 Task: Open Card Customer Referral Program Review in Board Customer Experience Platforms and Tools to Workspace Investment Management Services and add a team member Softage.1@softage.net, a label Green, a checklist Green Supply Chain Management, an attachment from your google drive, a color Green and finally, add a card description 'Develop and launch new social media marketing campaign for influencer partnerships' and a comment 'We should be willing to adapt our approach to this task as needed, based on new information or changing circumstances.'. Add a start date 'Jan 01, 1900' with a due date 'Jan 08, 1900'
Action: Mouse moved to (223, 138)
Screenshot: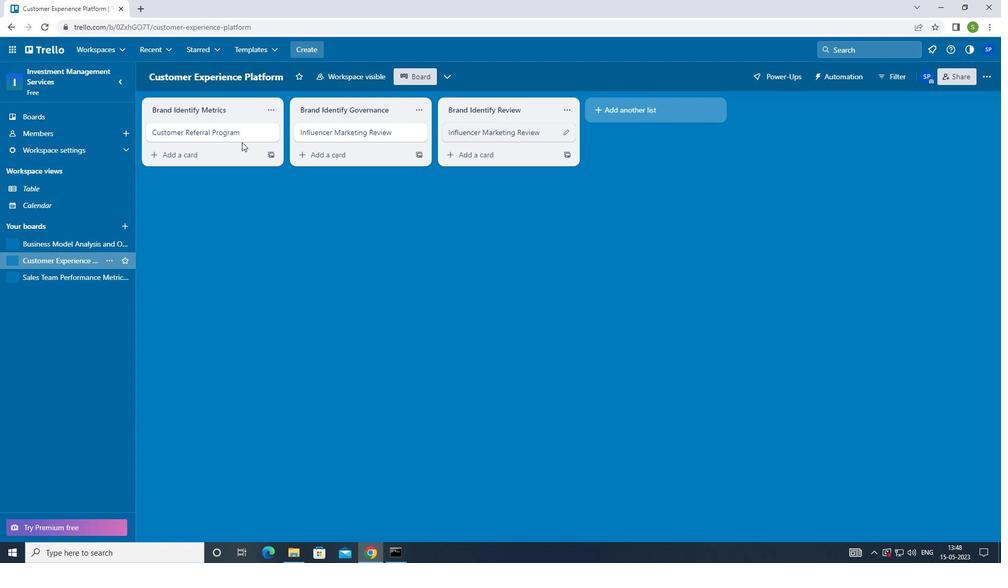 
Action: Mouse pressed left at (223, 138)
Screenshot: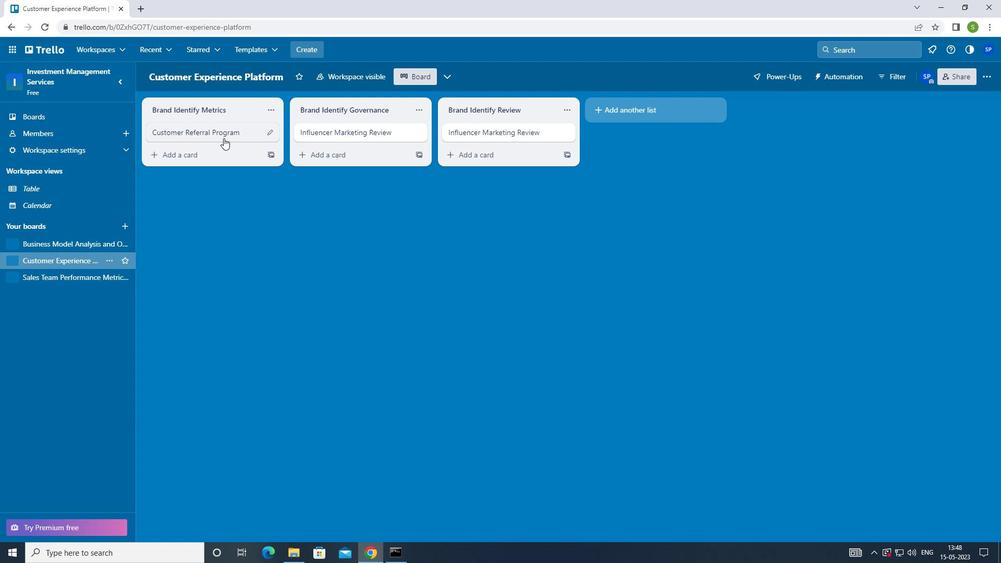 
Action: Mouse moved to (639, 131)
Screenshot: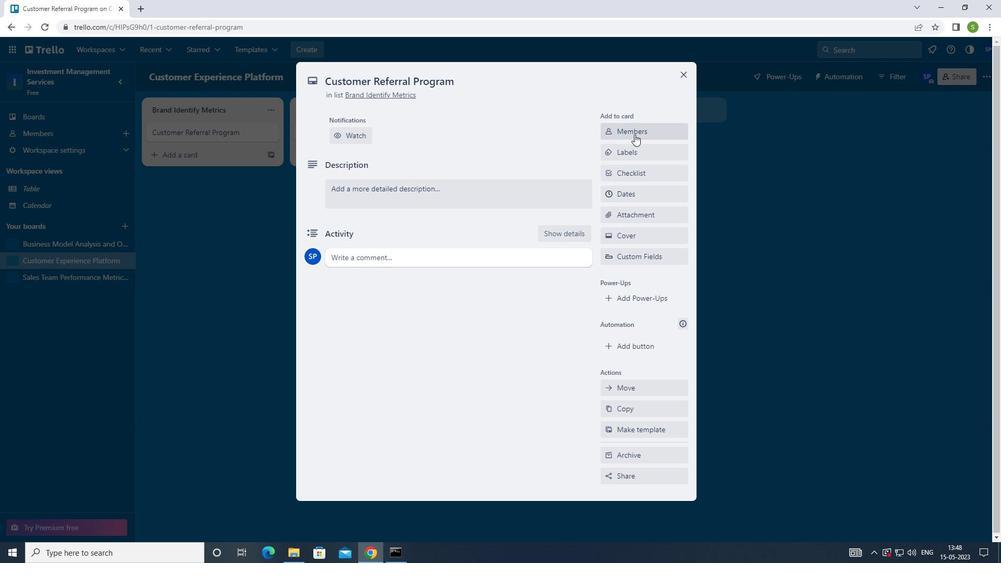
Action: Mouse pressed left at (639, 131)
Screenshot: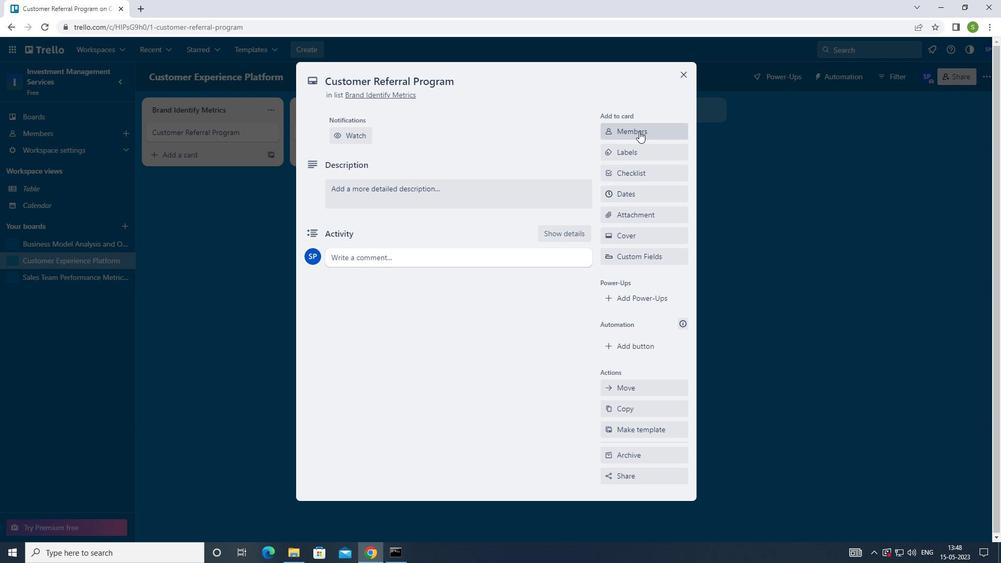 
Action: Mouse moved to (639, 129)
Screenshot: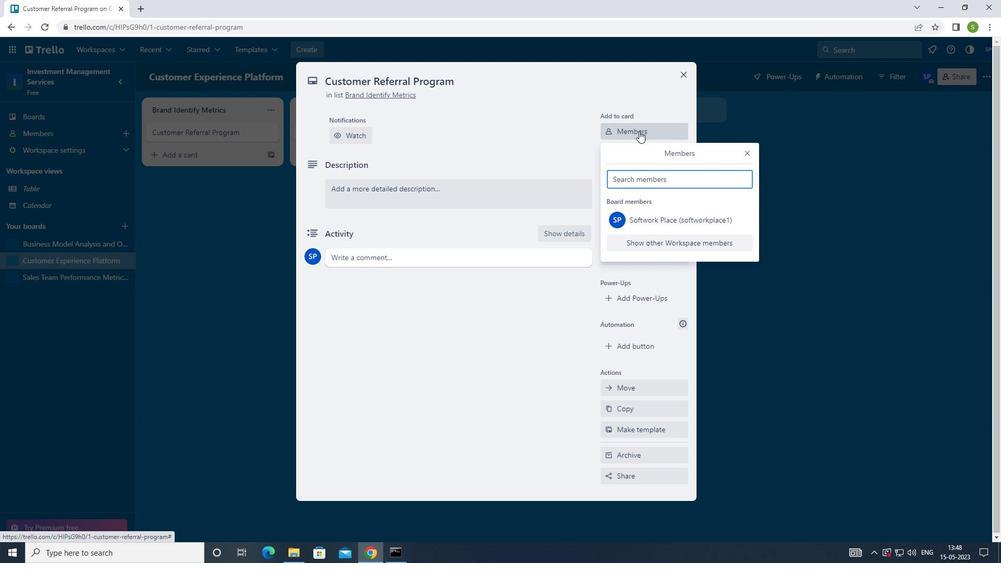 
Action: Key pressed <Key.shift>SOFTAGE.1<Key.shift>@SOFTAGE.NET
Screenshot: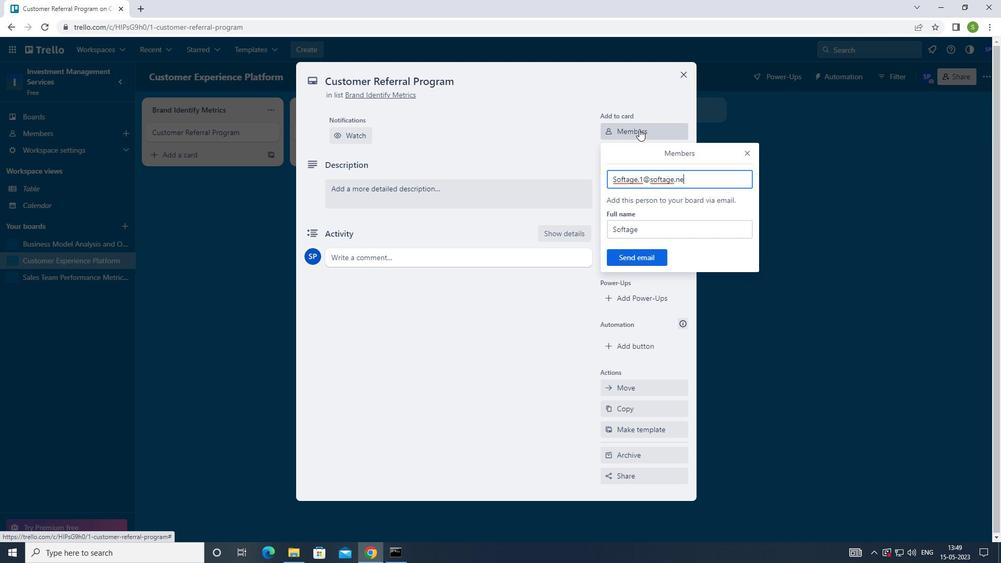 
Action: Mouse moved to (641, 258)
Screenshot: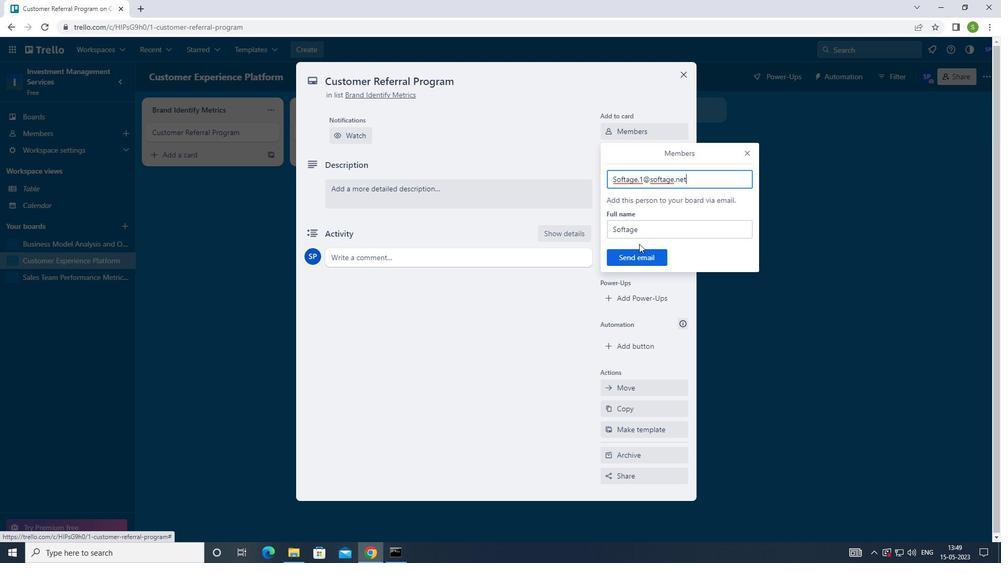 
Action: Mouse pressed left at (641, 258)
Screenshot: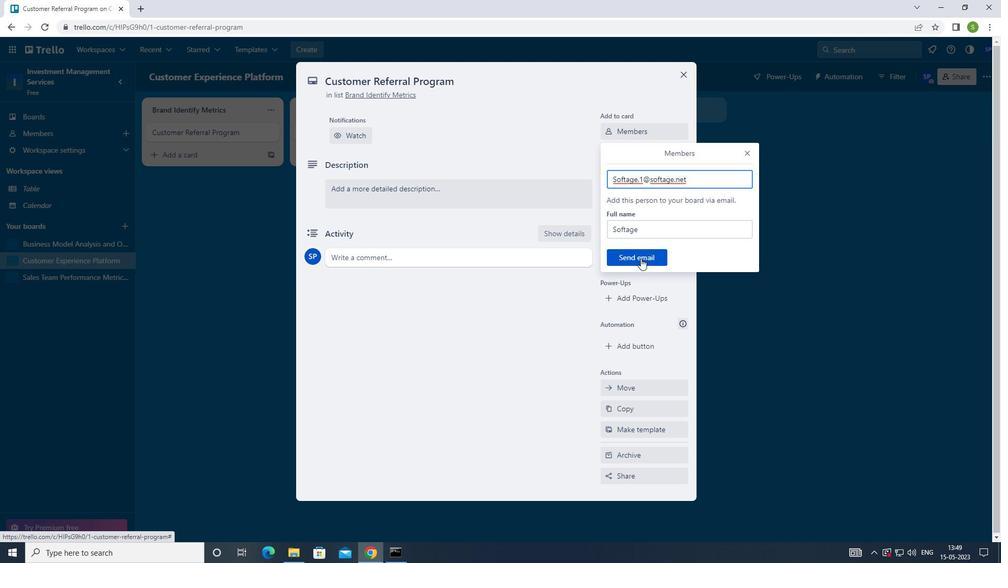 
Action: Mouse moved to (623, 185)
Screenshot: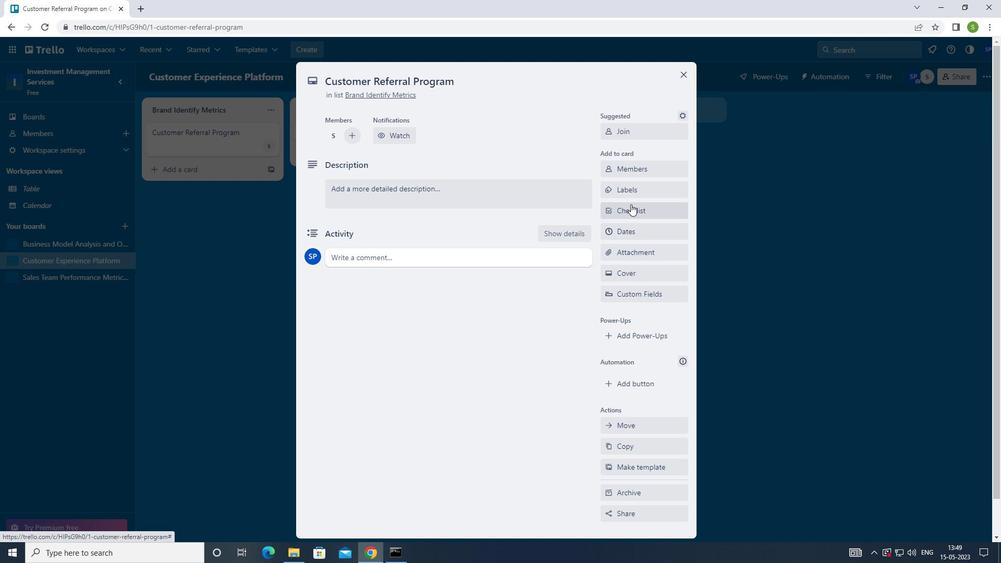 
Action: Mouse pressed left at (623, 185)
Screenshot: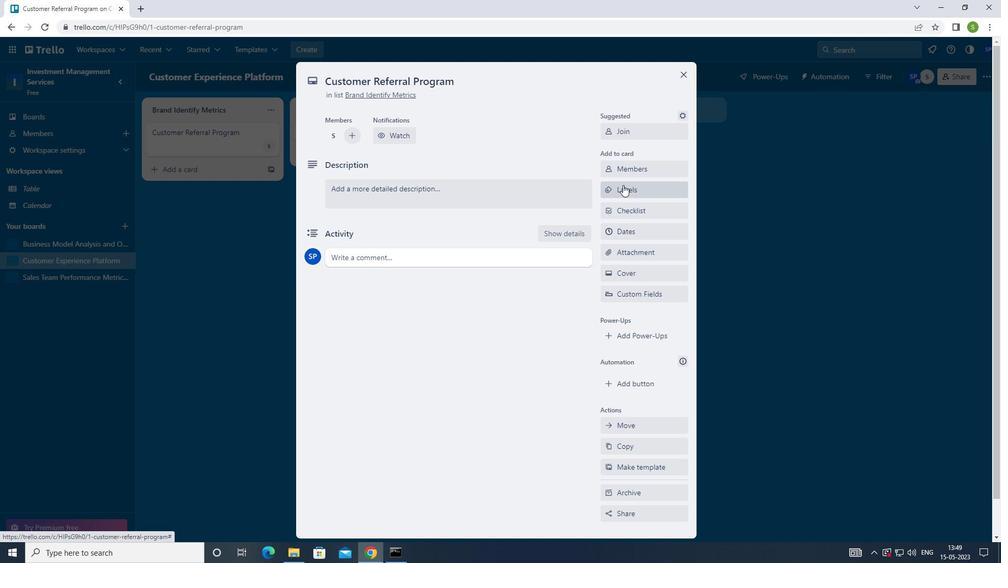 
Action: Mouse moved to (614, 274)
Screenshot: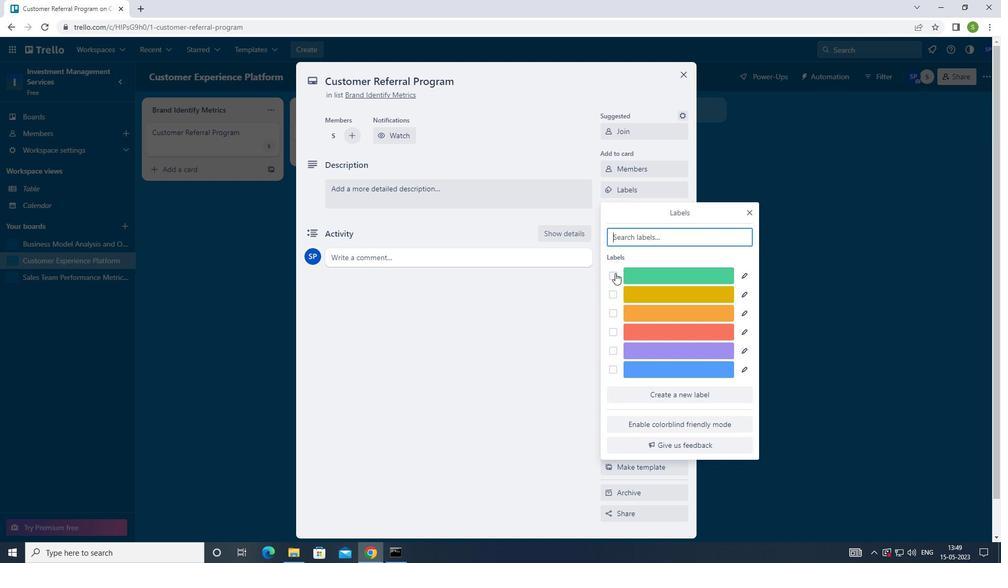 
Action: Mouse pressed left at (614, 274)
Screenshot: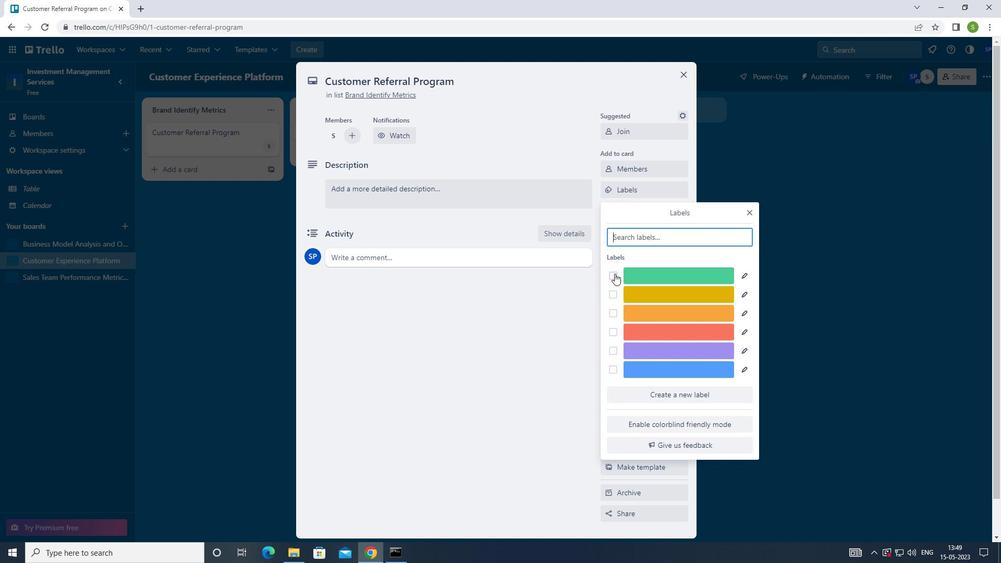 
Action: Mouse moved to (751, 213)
Screenshot: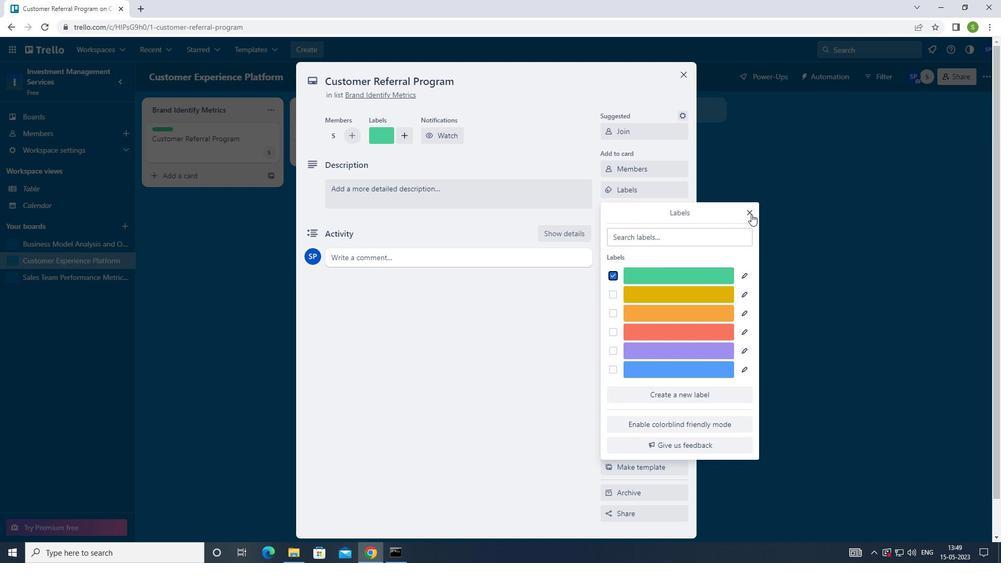 
Action: Mouse pressed left at (751, 213)
Screenshot: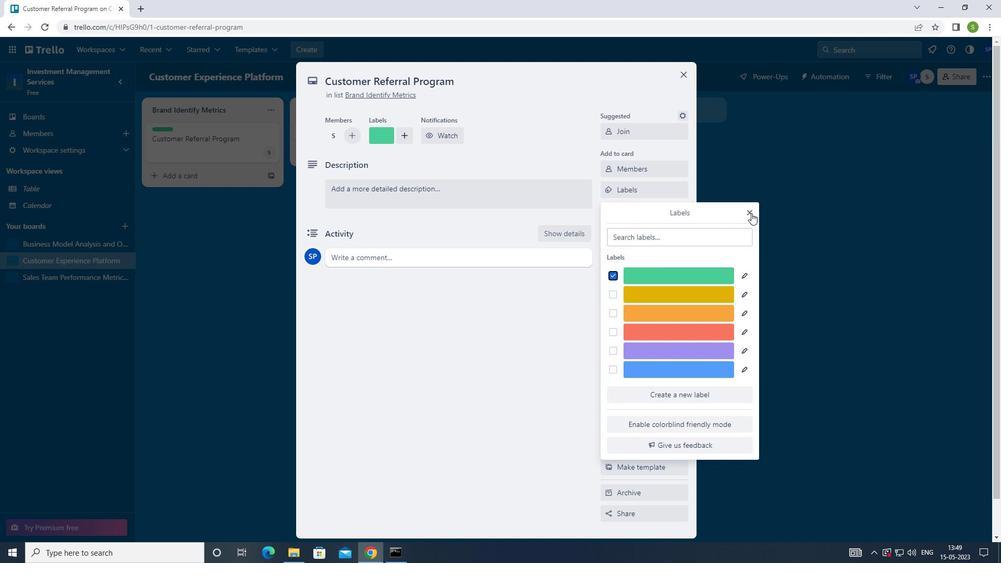 
Action: Mouse moved to (665, 209)
Screenshot: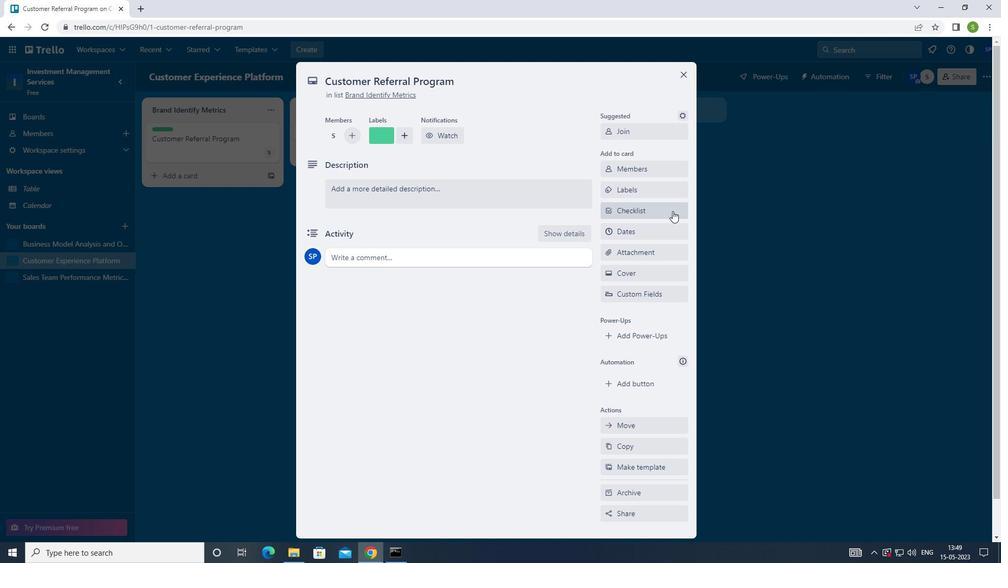 
Action: Mouse pressed left at (665, 209)
Screenshot: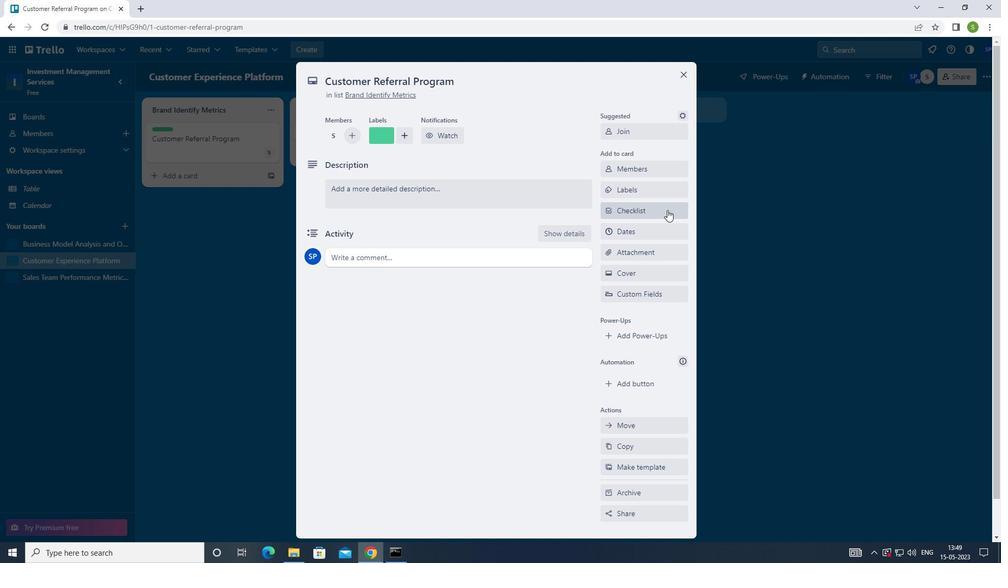 
Action: Mouse moved to (716, 201)
Screenshot: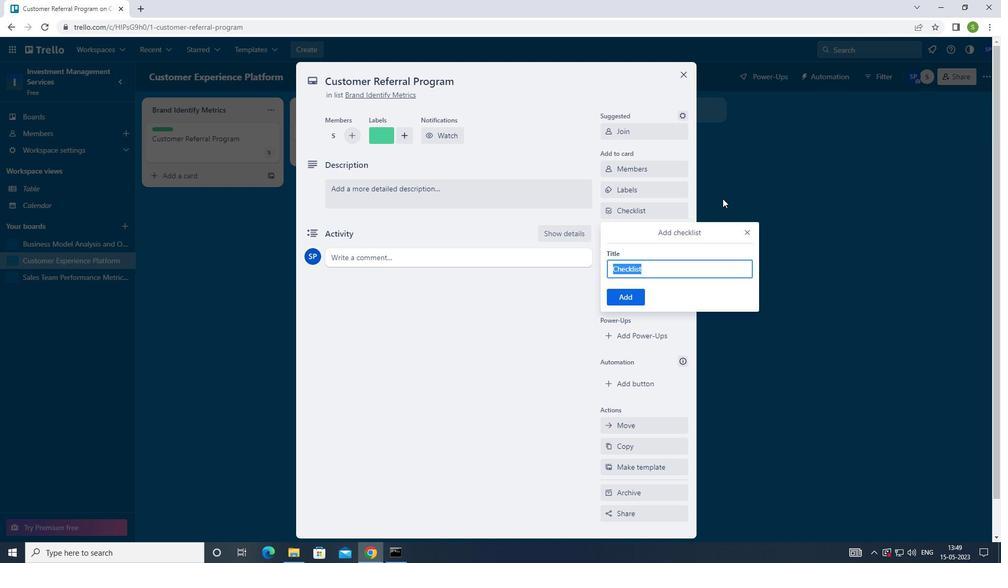 
Action: Key pressed <Key.shift><Key.shift><Key.shift><Key.shift><Key.shift>GREEN<Key.space><Key.shift>SUPPLY<Key.space><Key.shift>CHAIN<Key.space><Key.shift>MANAGEMENT
Screenshot: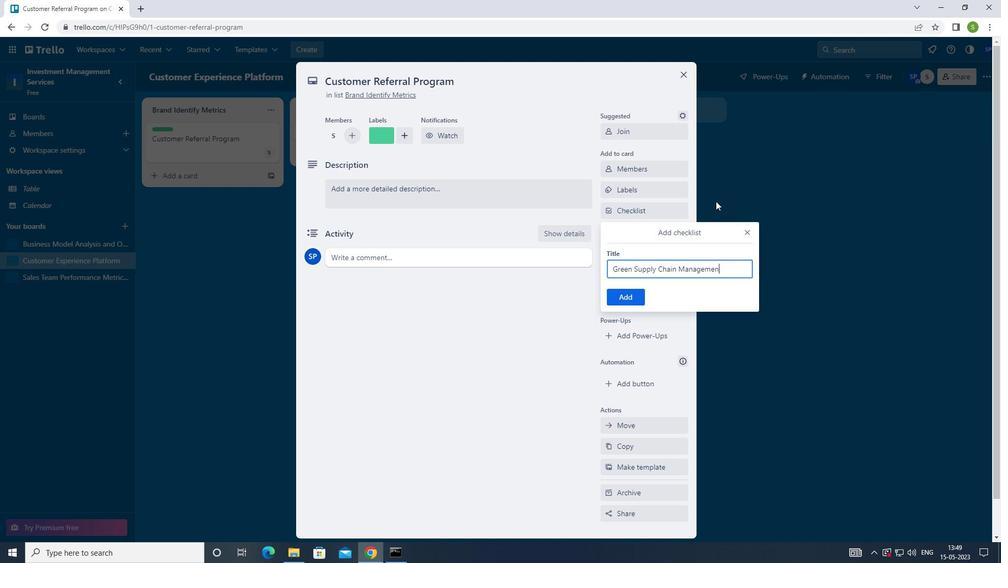 
Action: Mouse moved to (636, 299)
Screenshot: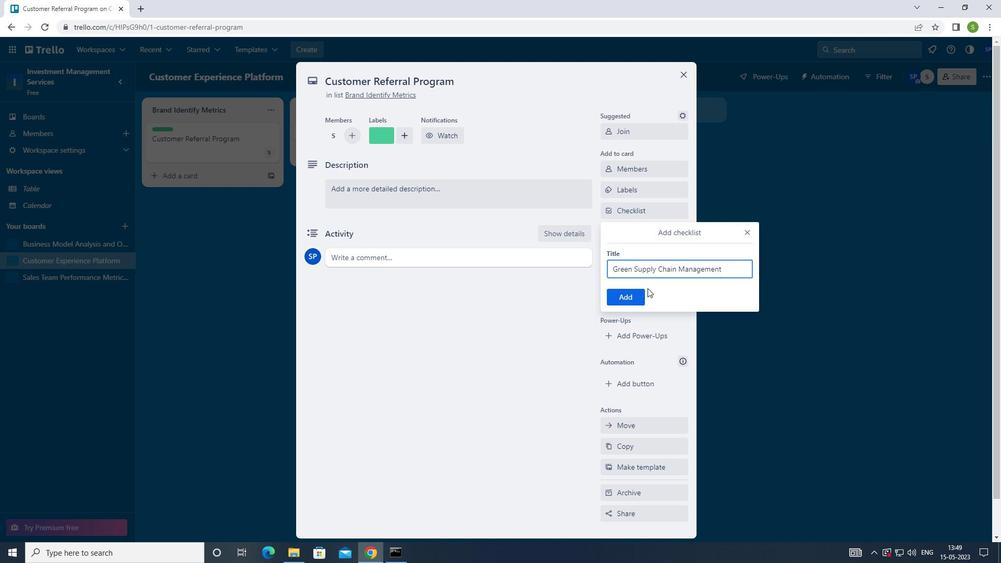 
Action: Mouse pressed left at (636, 299)
Screenshot: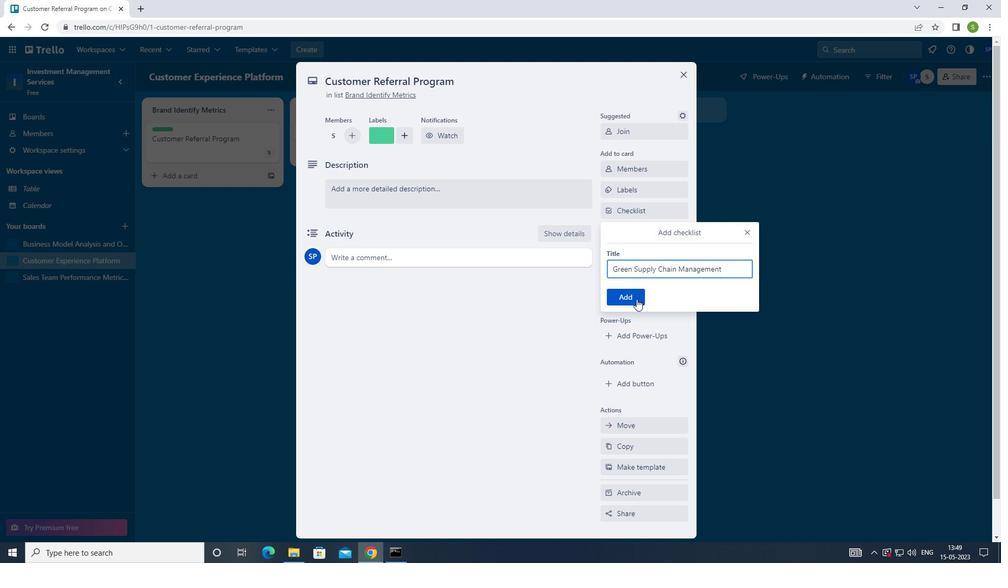 
Action: Mouse moved to (639, 255)
Screenshot: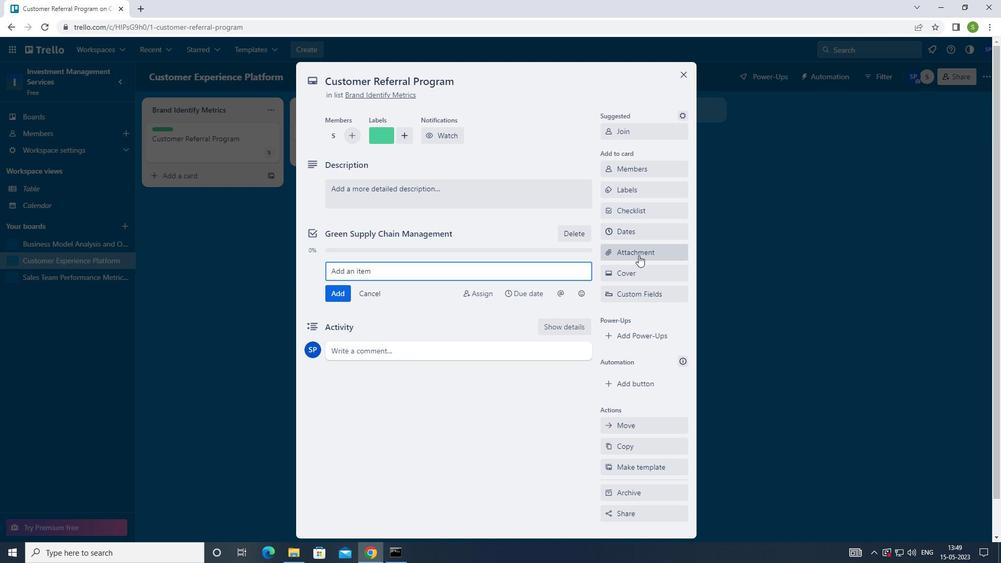 
Action: Mouse pressed left at (639, 255)
Screenshot: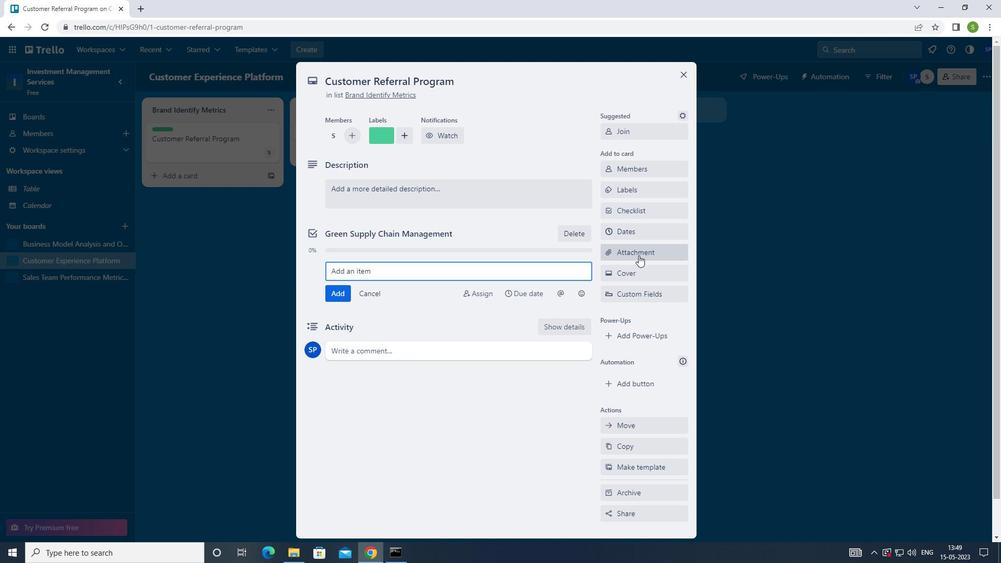 
Action: Mouse moved to (626, 329)
Screenshot: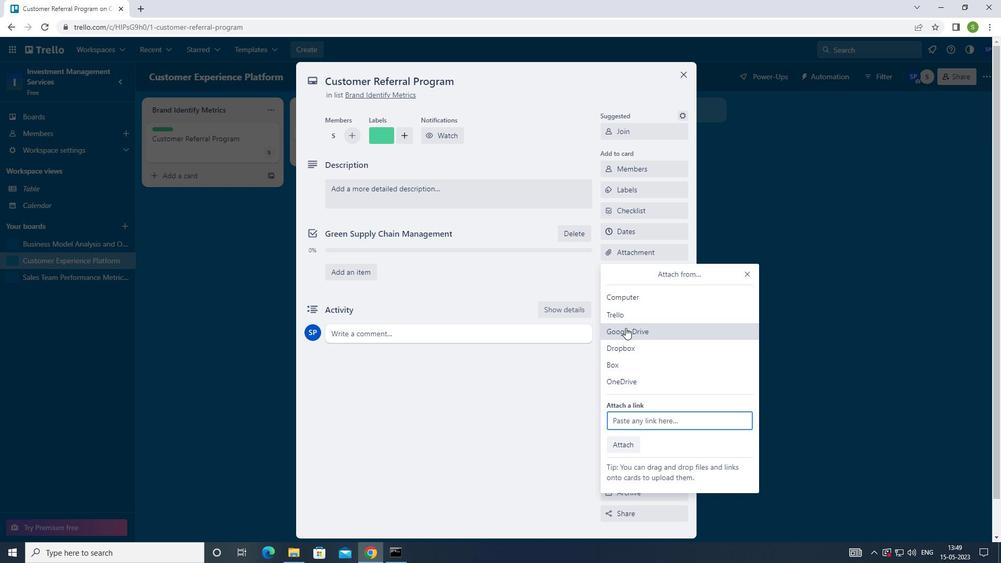 
Action: Mouse pressed left at (626, 329)
Screenshot: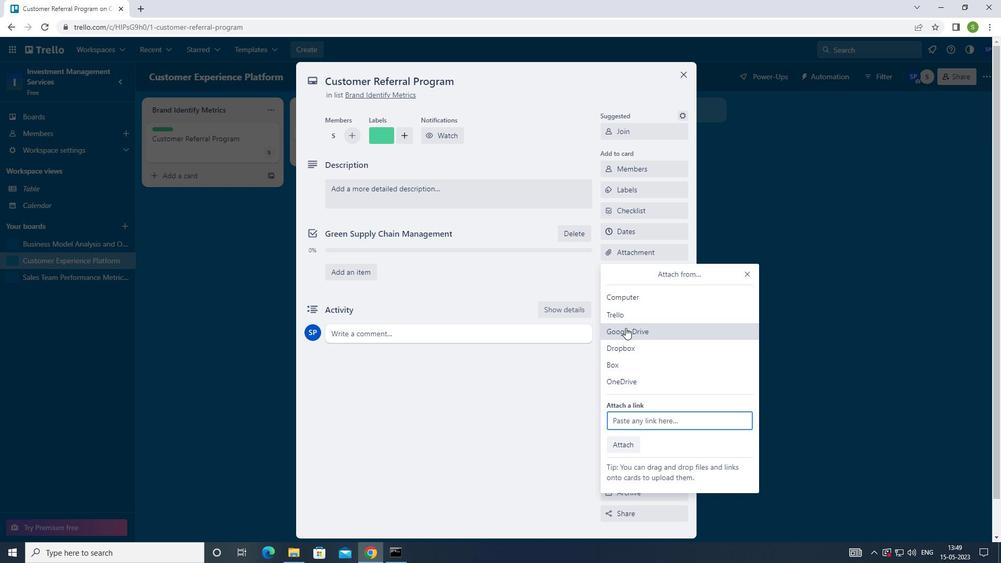
Action: Mouse moved to (293, 241)
Screenshot: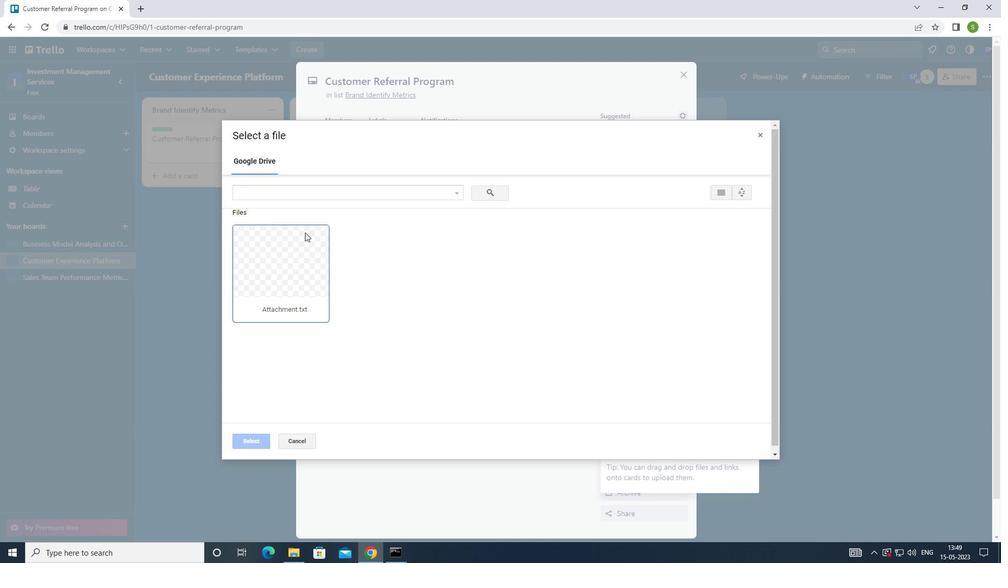 
Action: Mouse pressed left at (293, 241)
Screenshot: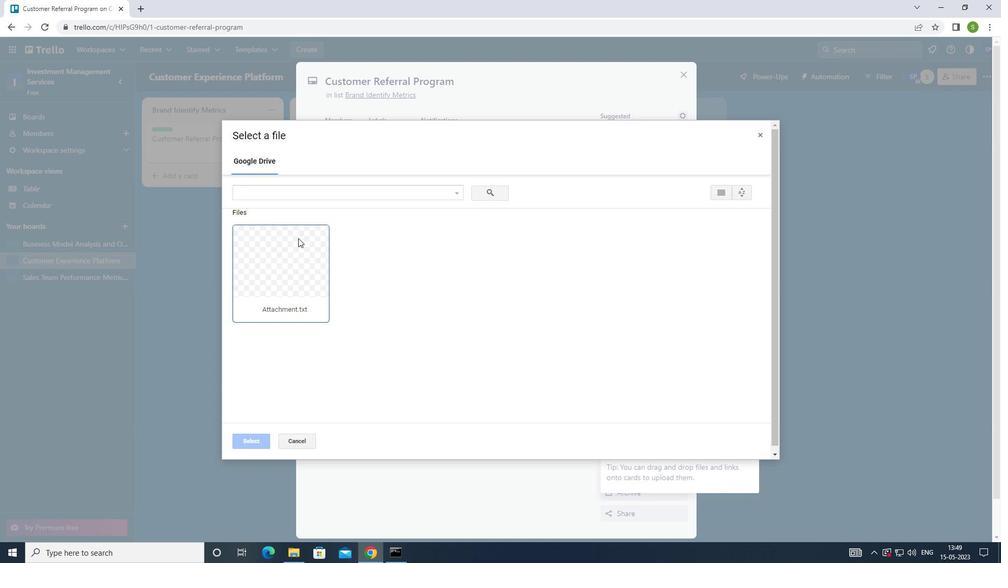 
Action: Mouse moved to (253, 438)
Screenshot: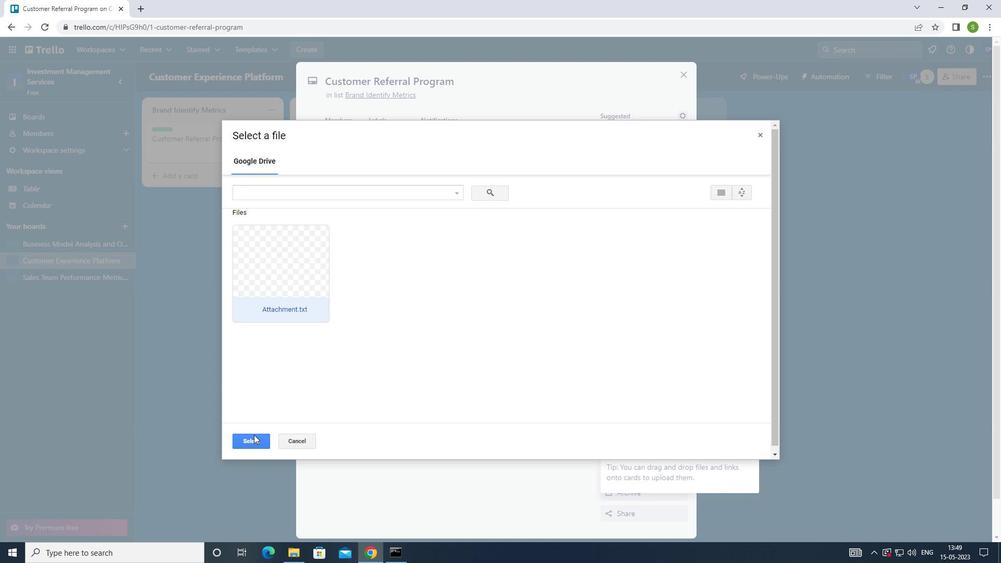 
Action: Mouse pressed left at (253, 438)
Screenshot: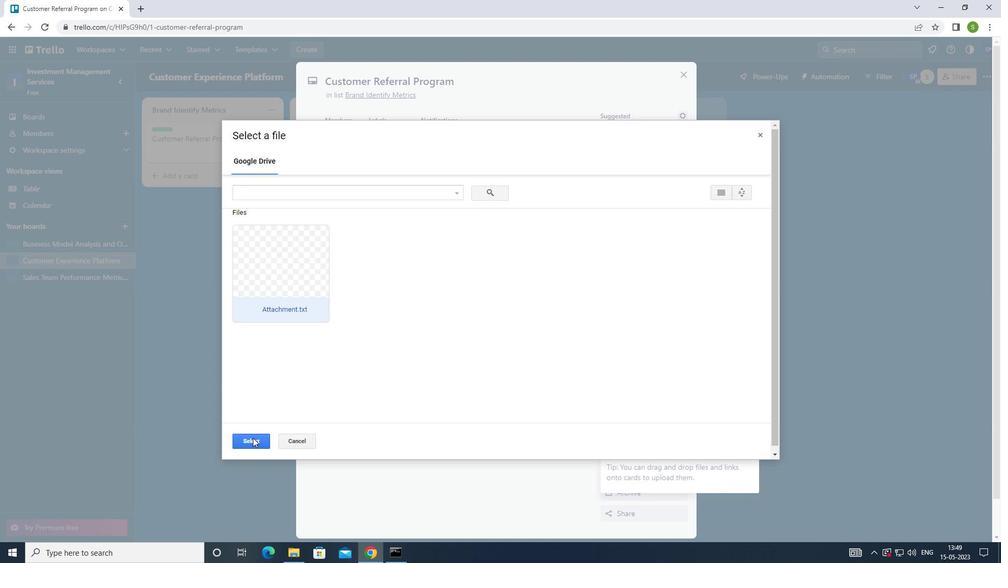 
Action: Mouse moved to (627, 273)
Screenshot: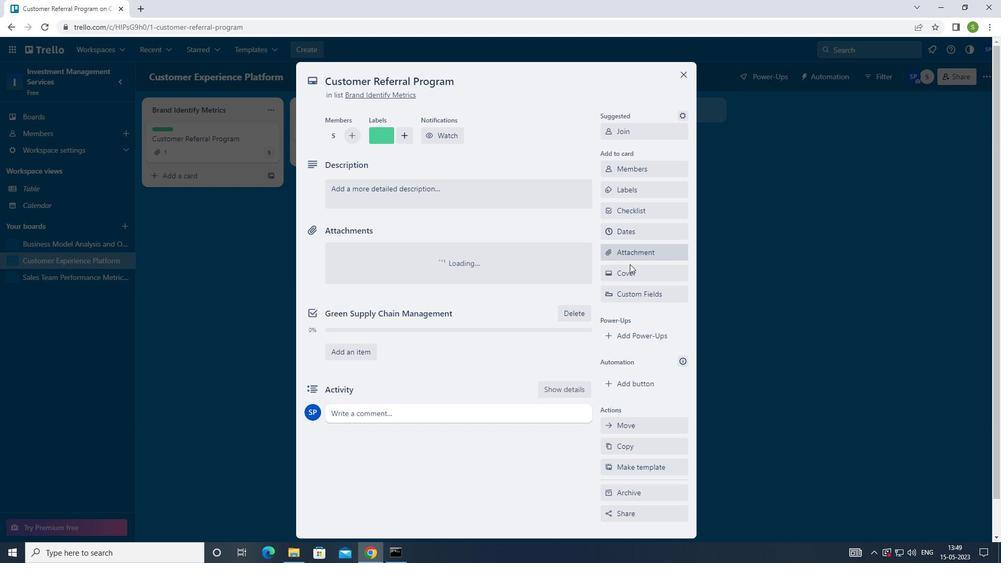 
Action: Mouse pressed left at (627, 273)
Screenshot: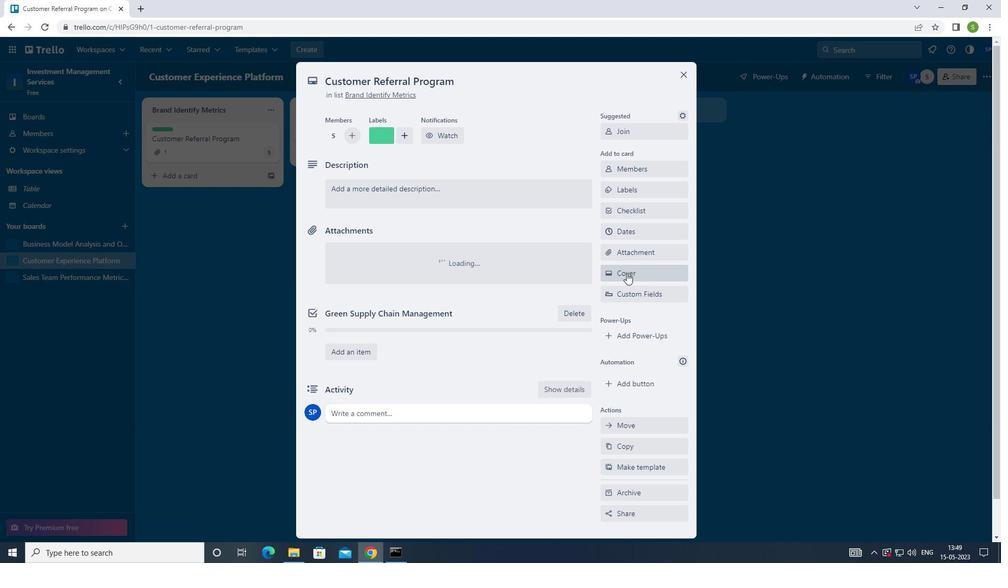
Action: Mouse moved to (621, 333)
Screenshot: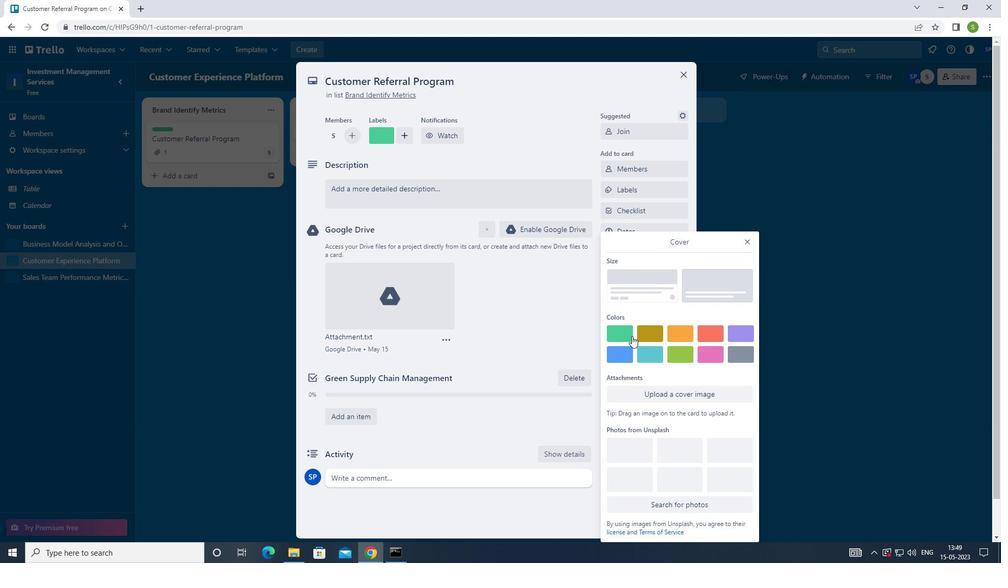 
Action: Mouse pressed left at (621, 333)
Screenshot: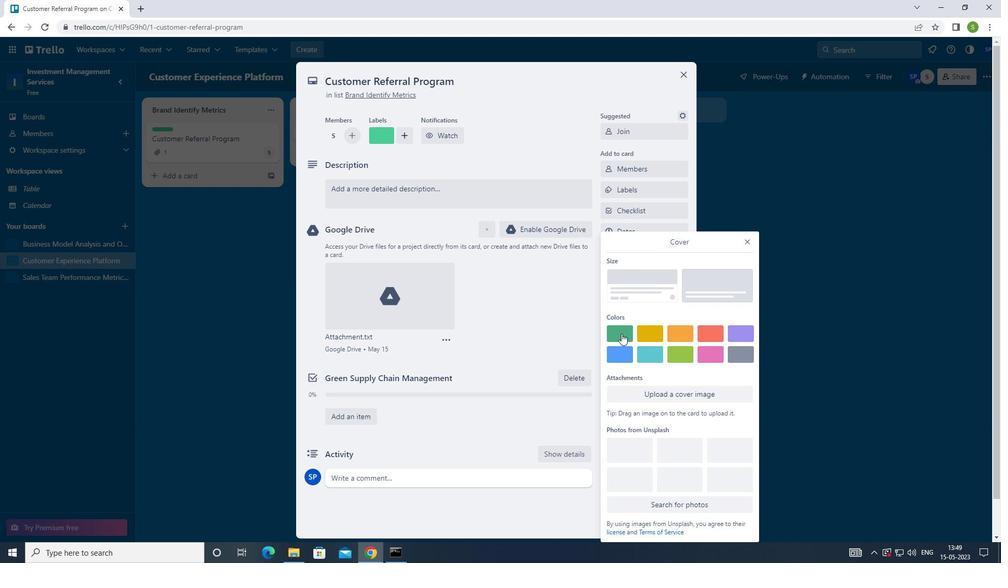 
Action: Mouse moved to (745, 224)
Screenshot: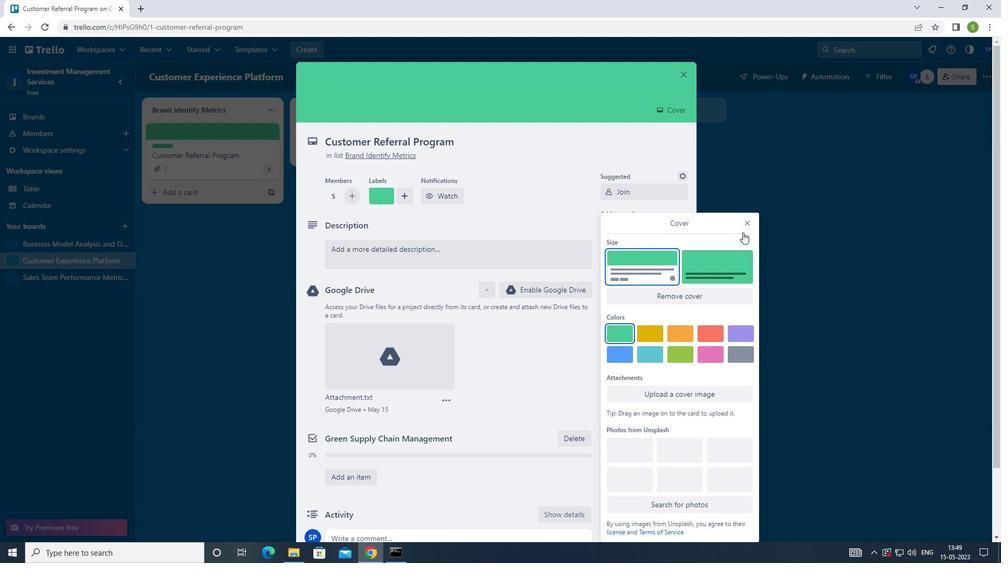 
Action: Mouse pressed left at (745, 224)
Screenshot: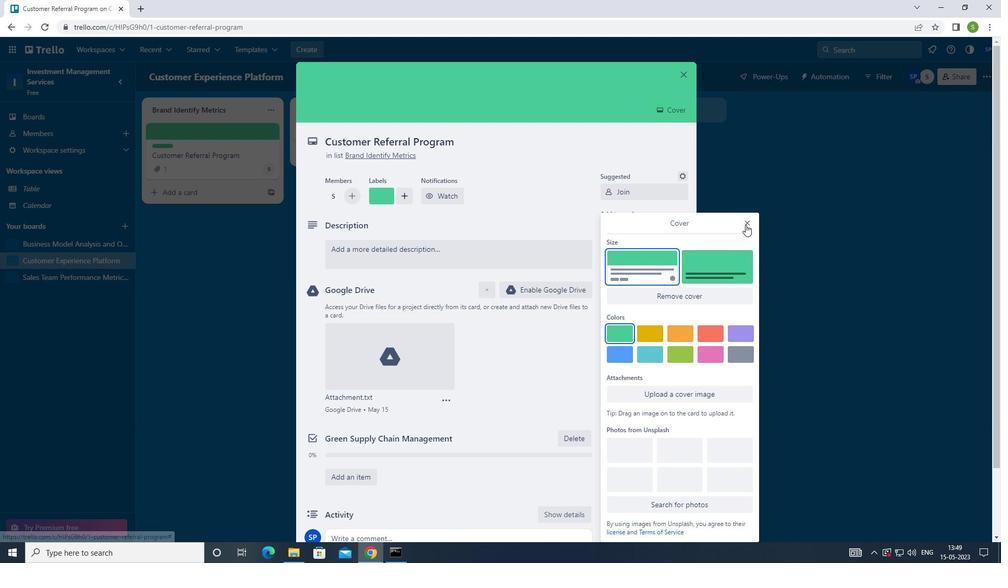 
Action: Mouse moved to (516, 253)
Screenshot: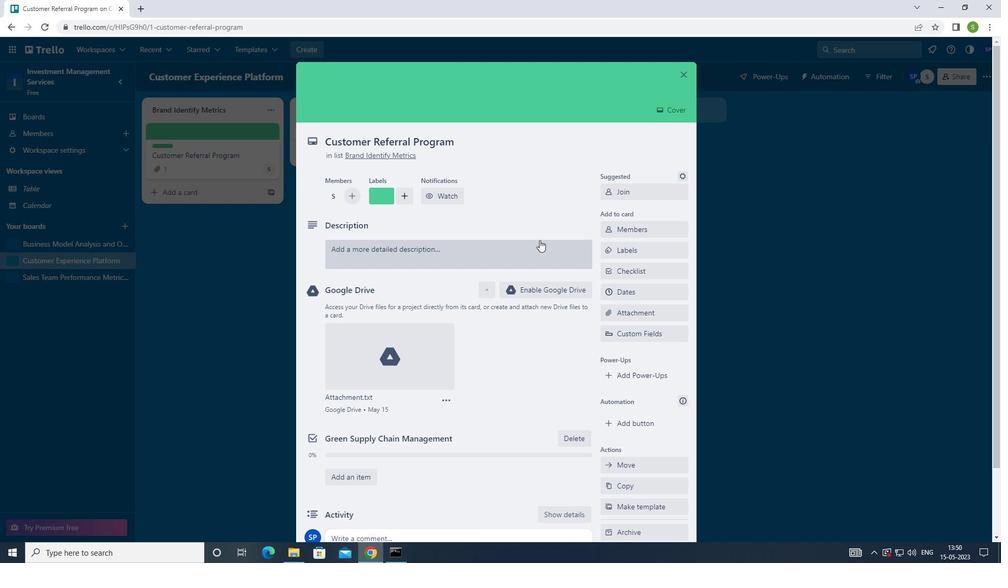 
Action: Mouse pressed left at (516, 253)
Screenshot: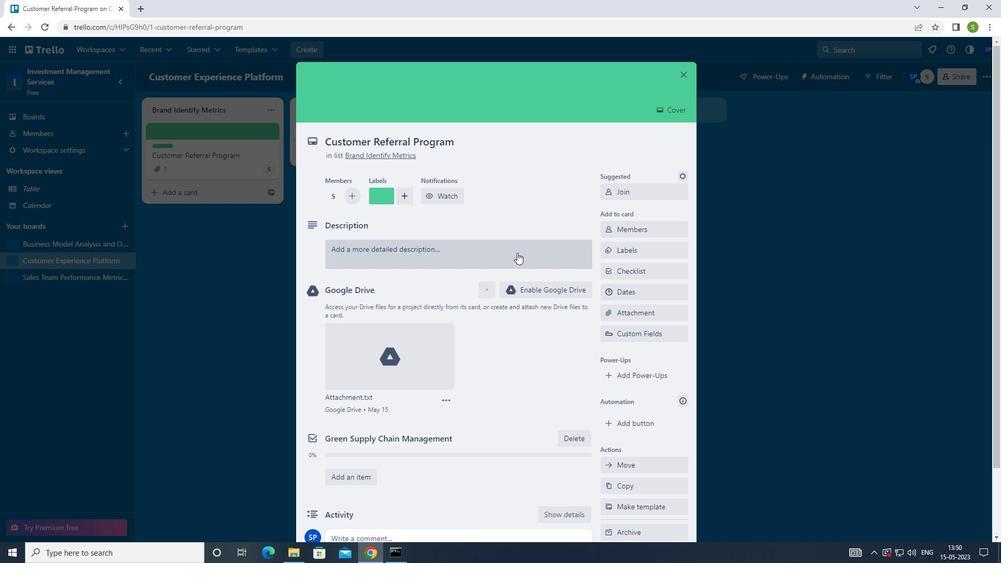 
Action: Mouse moved to (534, 214)
Screenshot: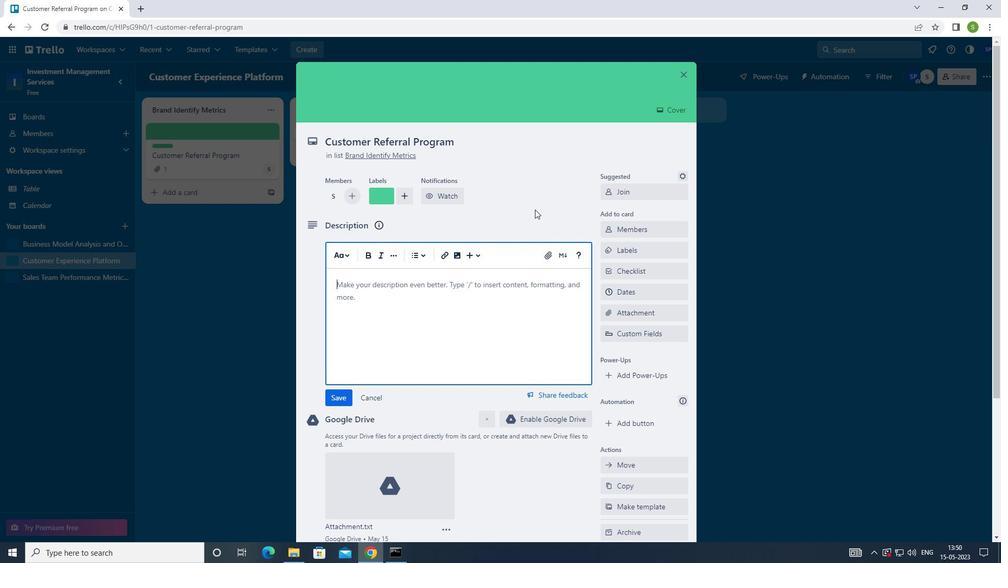 
Action: Key pressed <Key.shift>DEVELOP<Key.space>AND<Key.space>LAUNCH<Key.space>NEW<Key.space>SOCIAL<Key.space>MEDIA<Key.space>MARKETING<Key.space>CAMPAIGN<Key.space>FOR<Key.space>INFLUENCER<Key.space>PARTNERSHIP
Screenshot: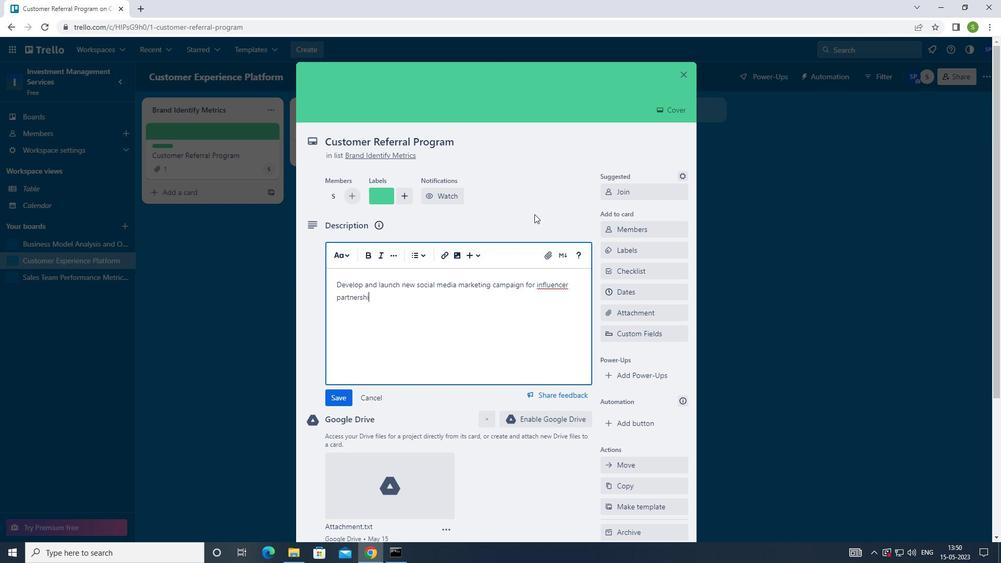 
Action: Mouse moved to (345, 398)
Screenshot: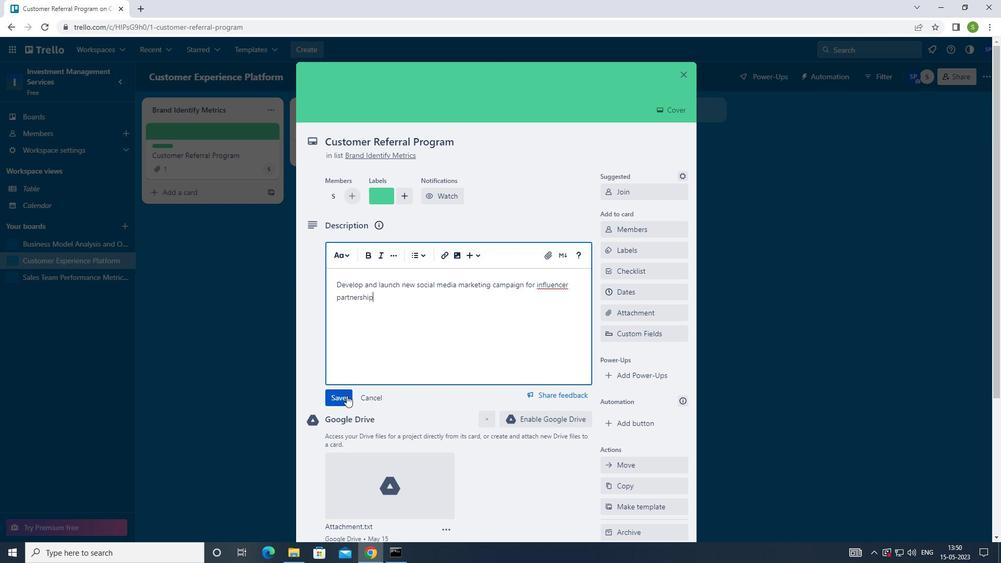 
Action: Mouse pressed left at (345, 398)
Screenshot: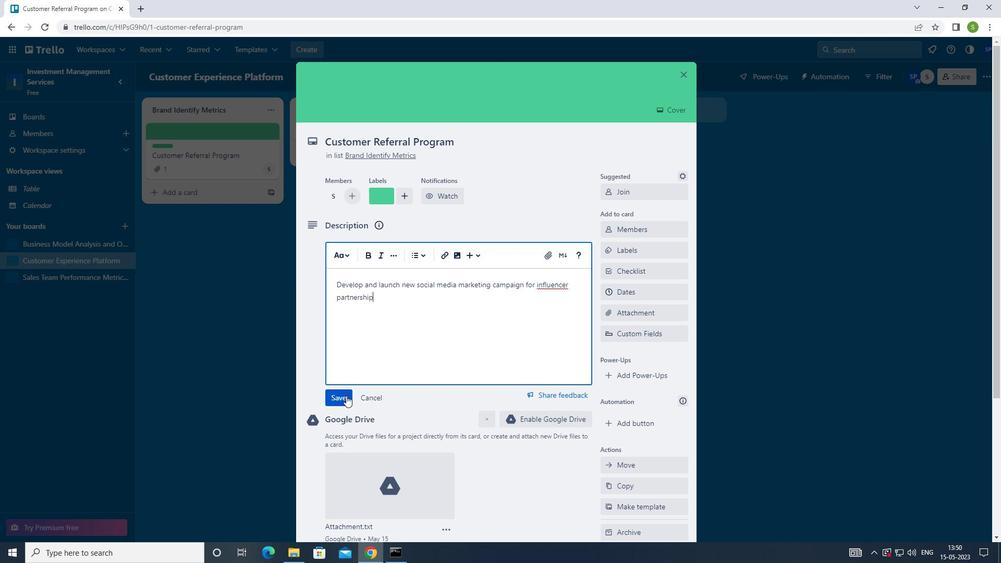 
Action: Mouse moved to (374, 372)
Screenshot: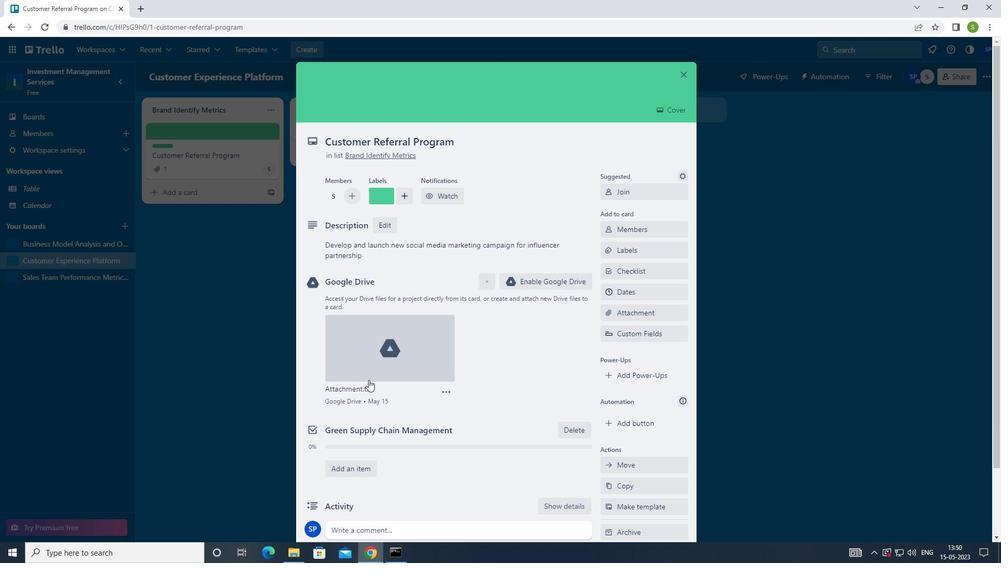 
Action: Mouse scrolled (374, 371) with delta (0, 0)
Screenshot: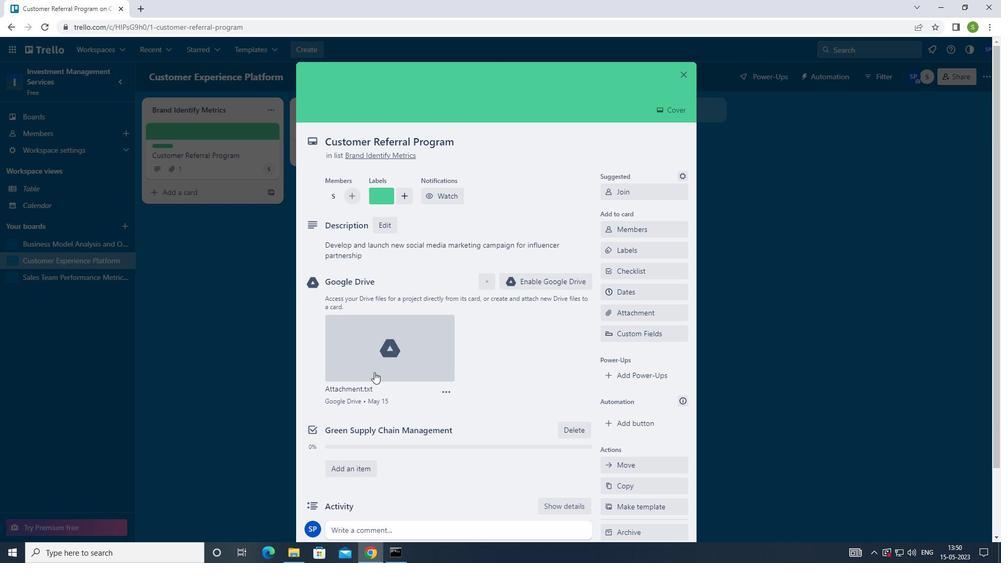 
Action: Mouse moved to (374, 373)
Screenshot: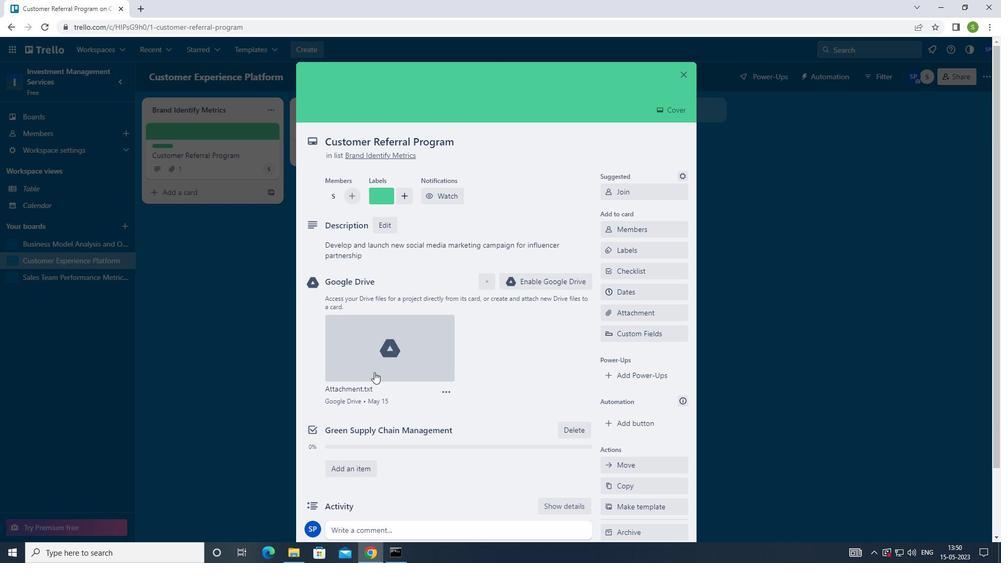 
Action: Mouse scrolled (374, 372) with delta (0, 0)
Screenshot: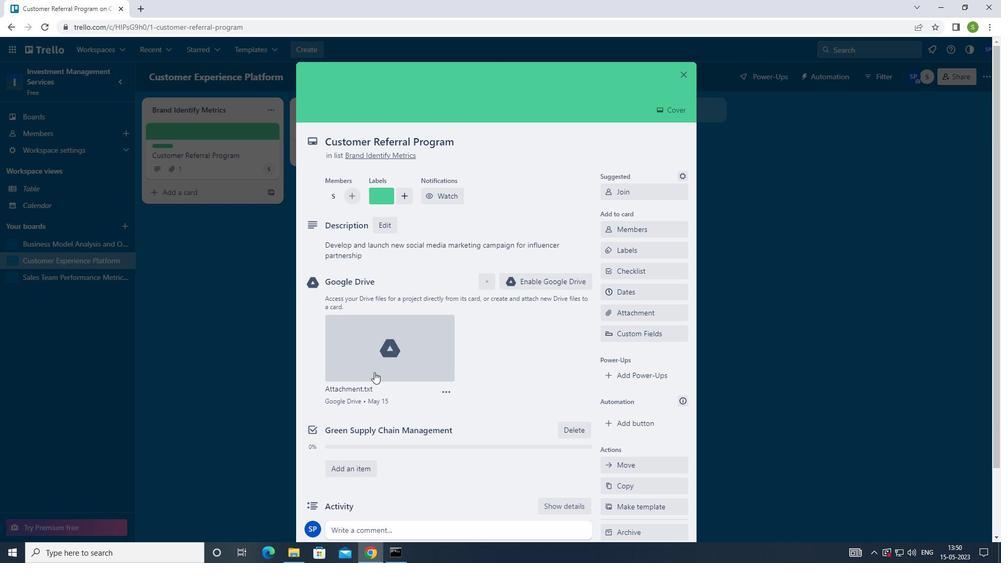 
Action: Mouse moved to (374, 374)
Screenshot: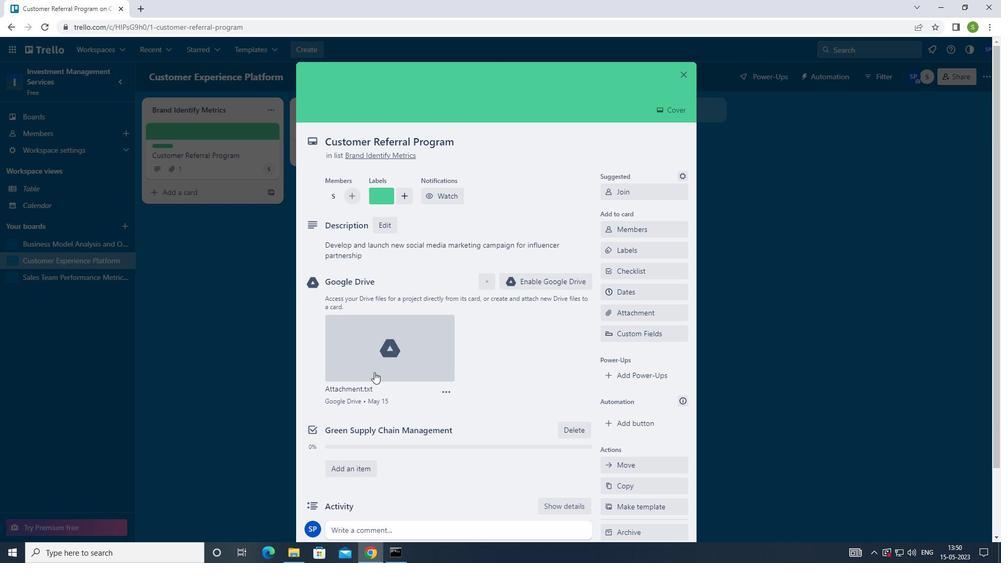 
Action: Mouse scrolled (374, 374) with delta (0, 0)
Screenshot: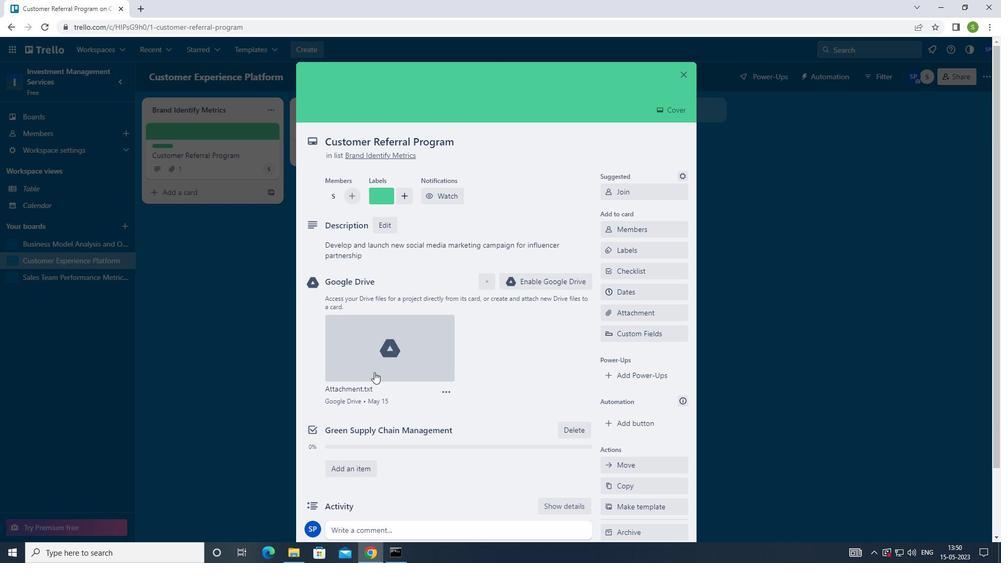
Action: Mouse moved to (406, 455)
Screenshot: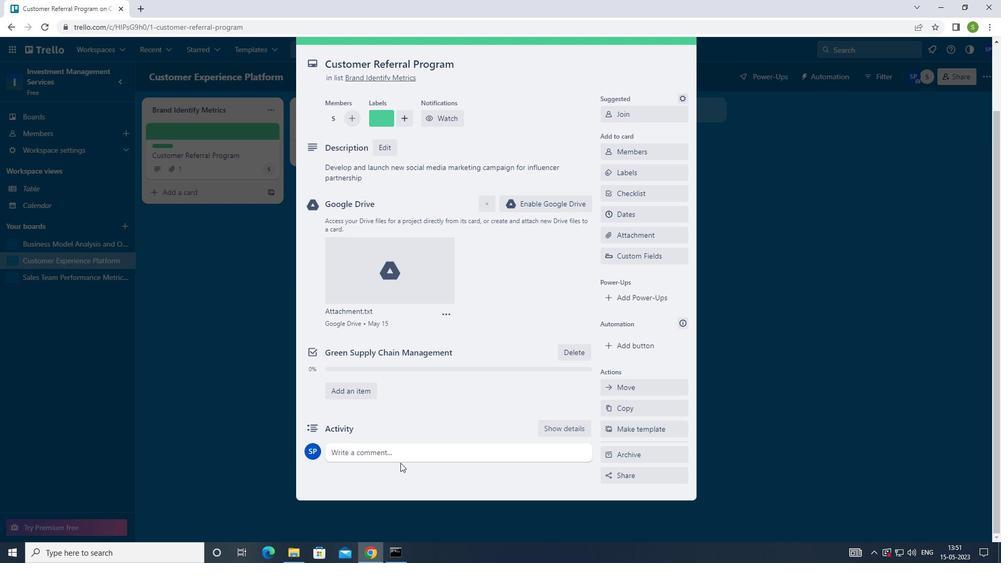 
Action: Mouse pressed left at (406, 455)
Screenshot: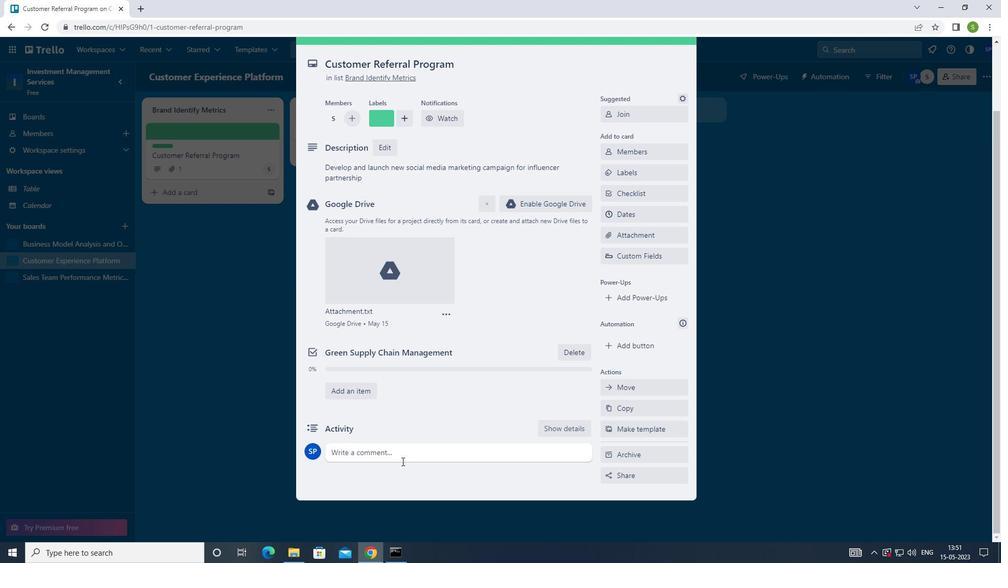 
Action: Mouse moved to (445, 380)
Screenshot: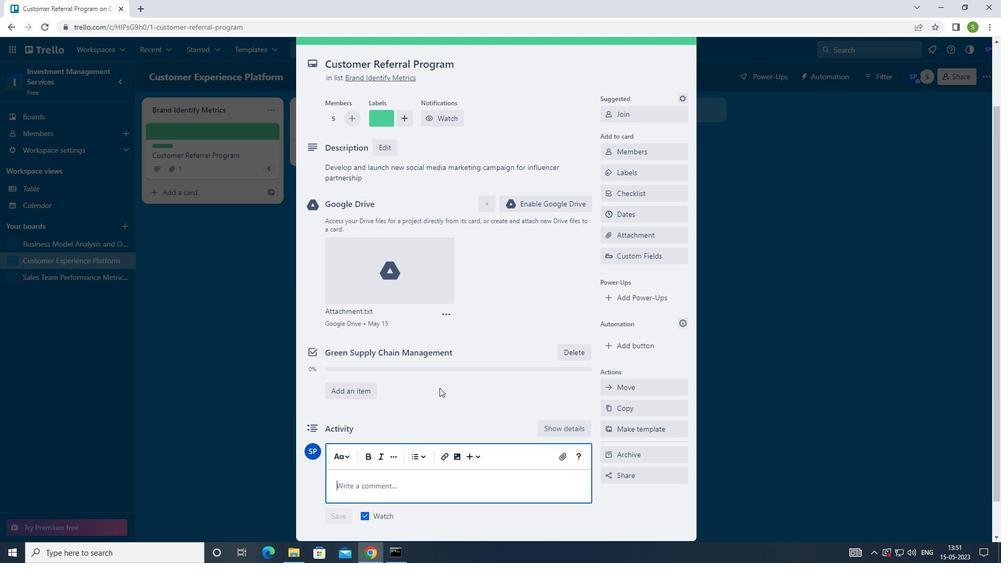 
Action: Key pressed <Key.shift>WE<Key.space>SHOULD<Key.space>BE<Key.space>WILLING<Key.space>TO<Key.space>ADAPT<Key.space>OUR<Key.space>APPROACH<Key.space>TO<Key.space>THIS<Key.space>TASK<Key.space>AS<Key.space>A<Key.backspace>NEEDED<Key.space>BASED<Key.space>ON<Key.space>NEW<Key.space>INFORMATION<Key.space>OR<Key.space>CHANGING<Key.space>CIRCUMSTANCES
Screenshot: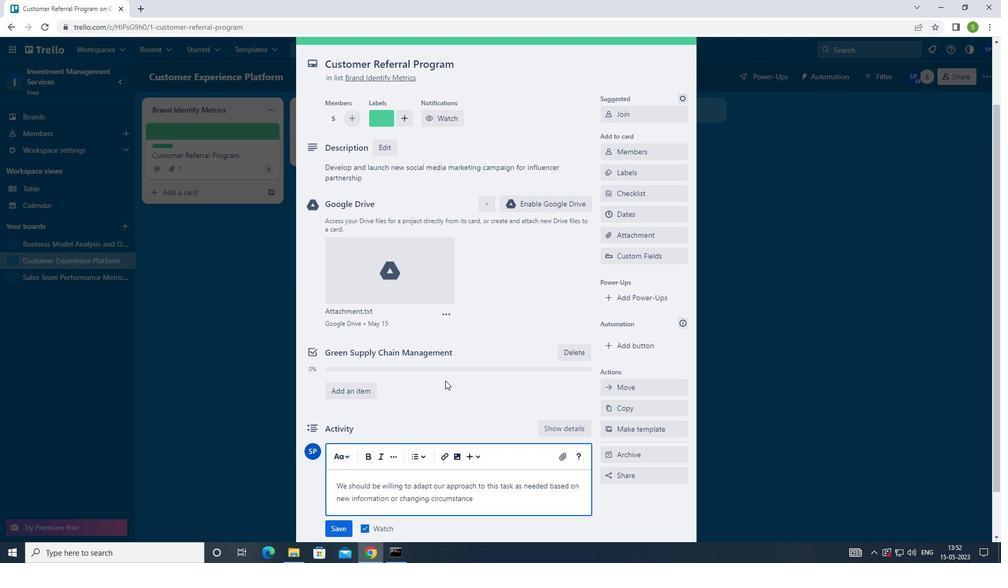 
Action: Mouse moved to (442, 420)
Screenshot: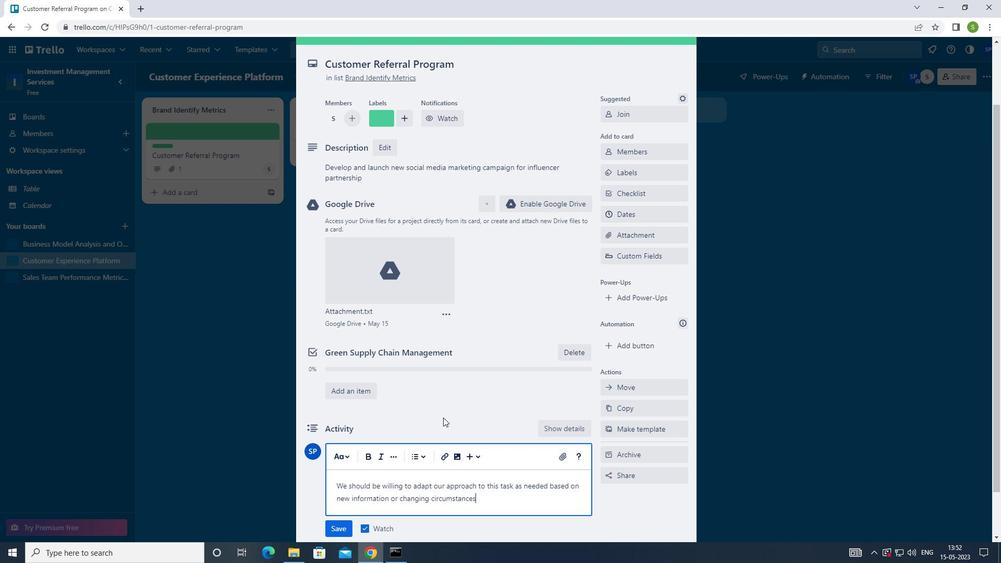 
Action: Mouse scrolled (442, 420) with delta (0, 0)
Screenshot: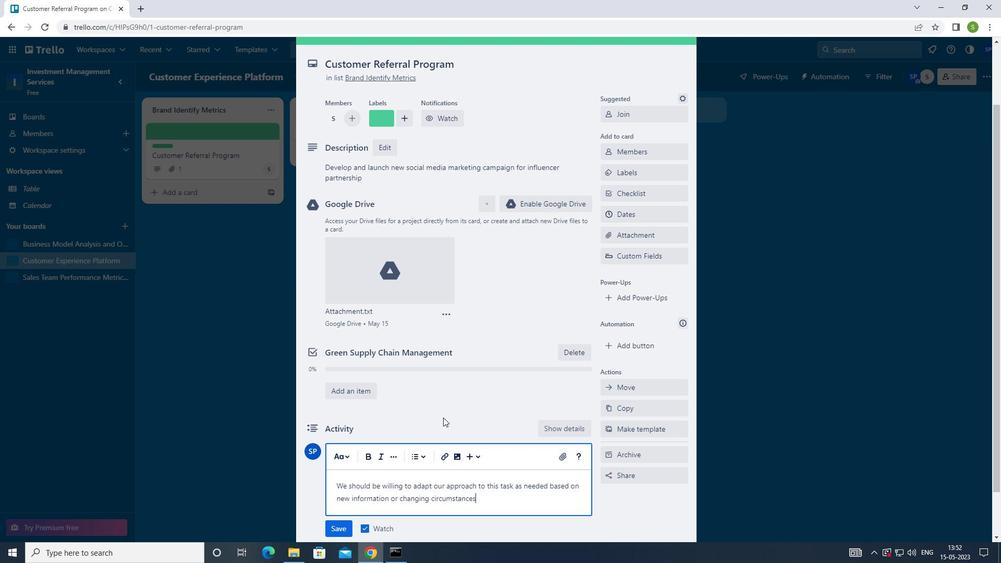 
Action: Mouse moved to (442, 422)
Screenshot: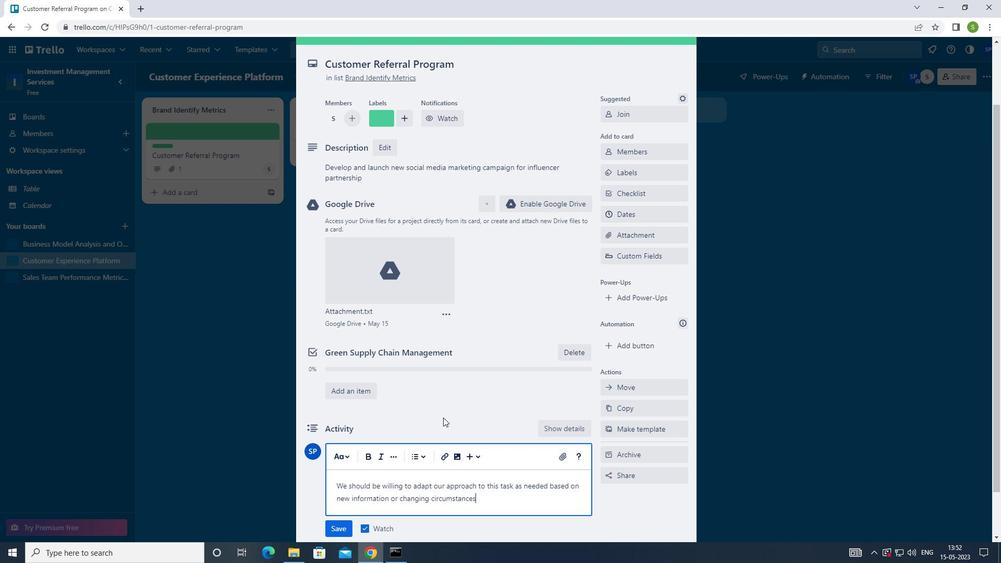 
Action: Mouse scrolled (442, 422) with delta (0, 0)
Screenshot: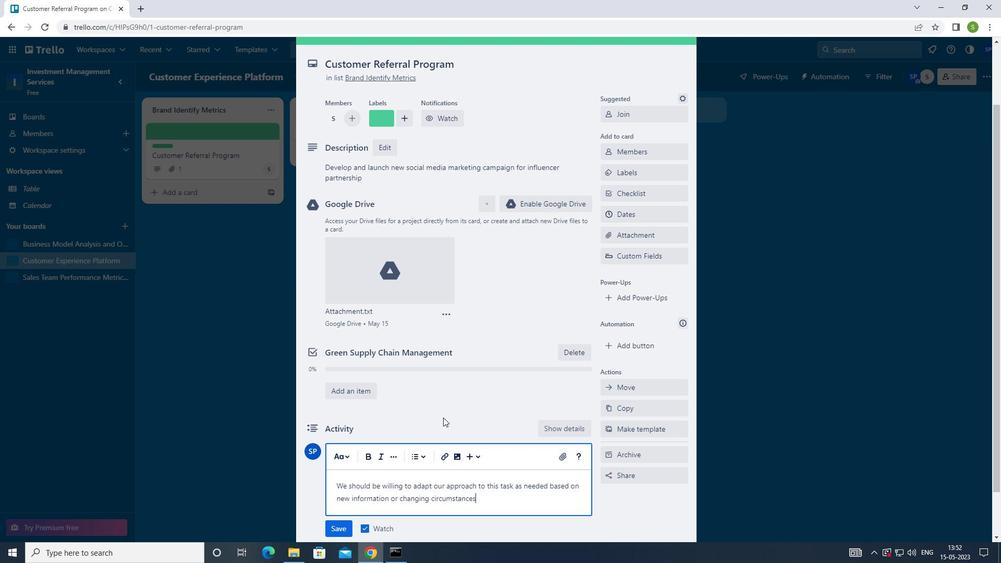 
Action: Mouse moved to (335, 476)
Screenshot: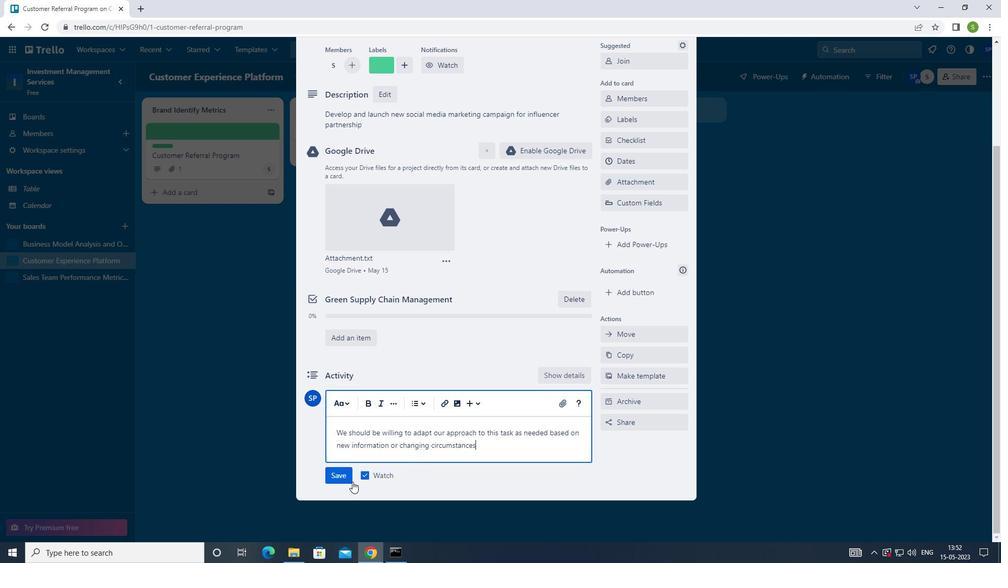 
Action: Mouse pressed left at (335, 476)
Screenshot: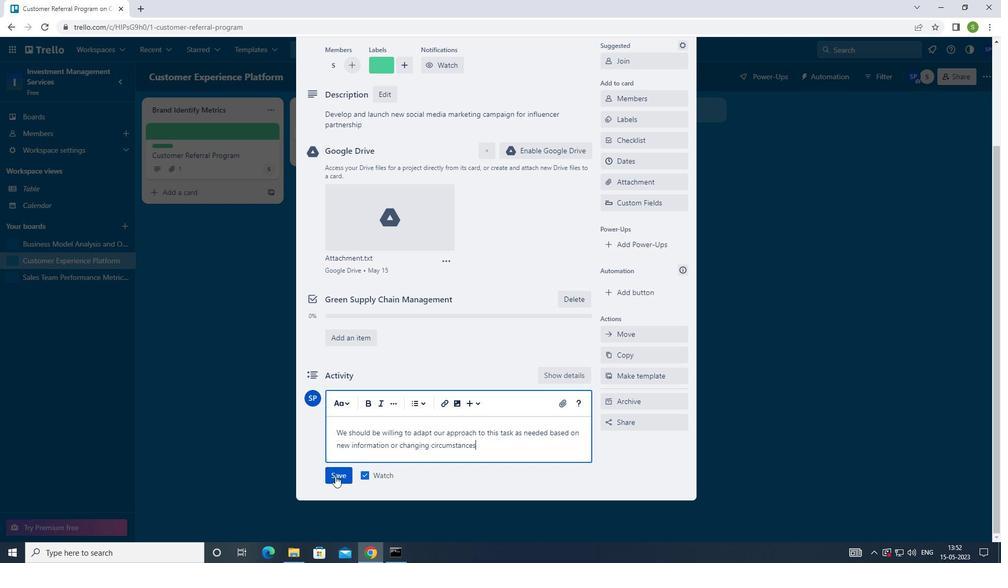 
Action: Mouse moved to (631, 170)
Screenshot: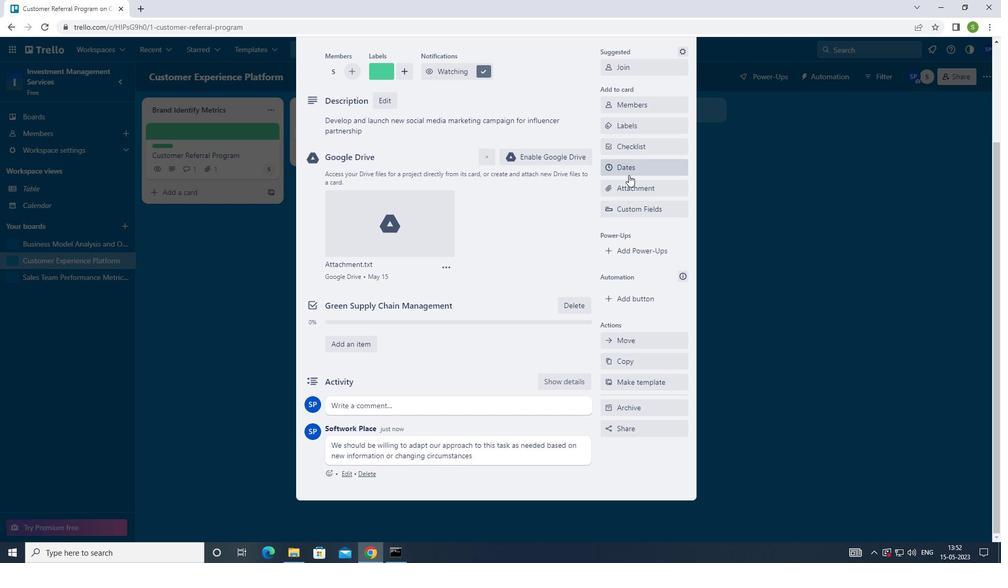 
Action: Mouse pressed left at (631, 170)
Screenshot: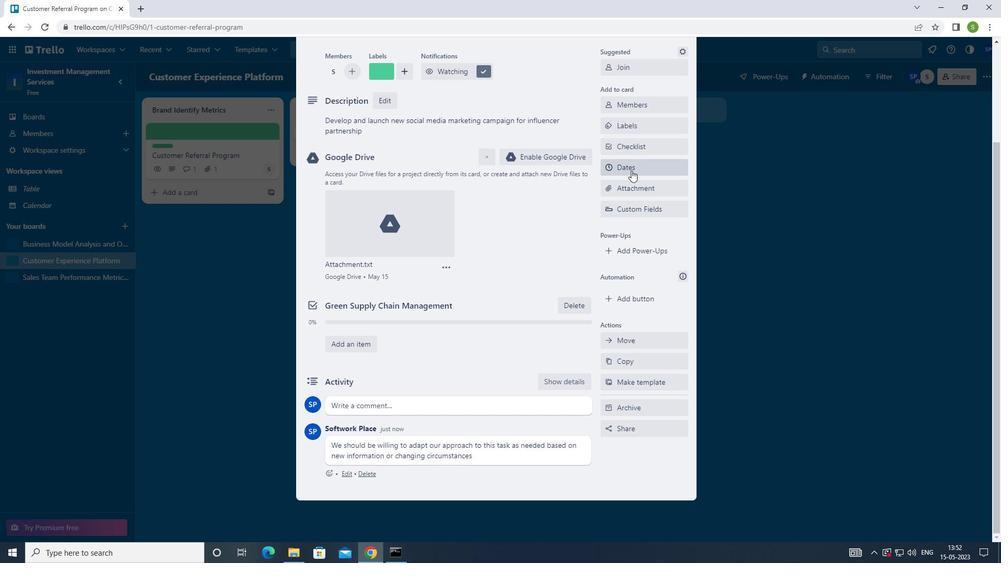
Action: Mouse moved to (612, 264)
Screenshot: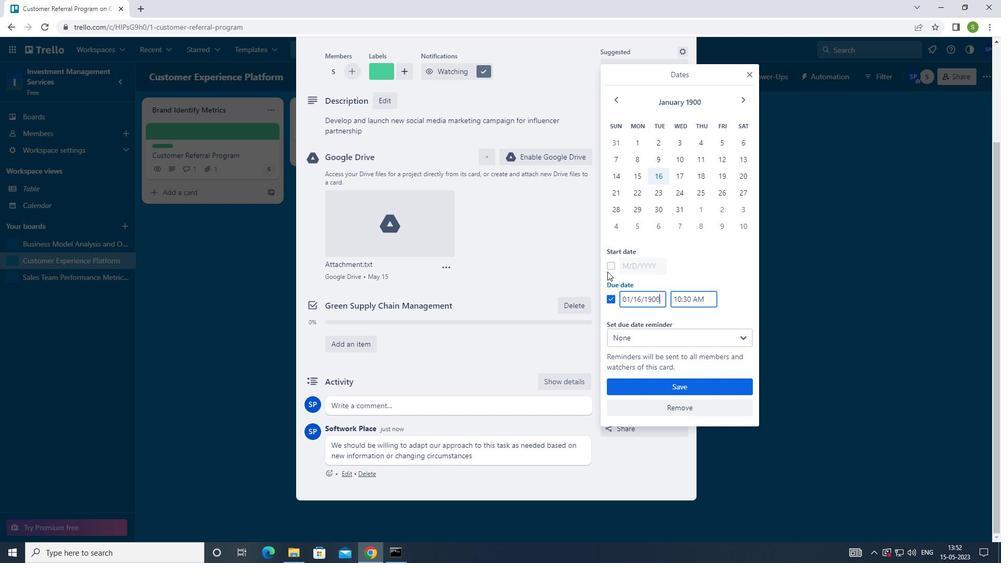 
Action: Mouse pressed left at (612, 264)
Screenshot: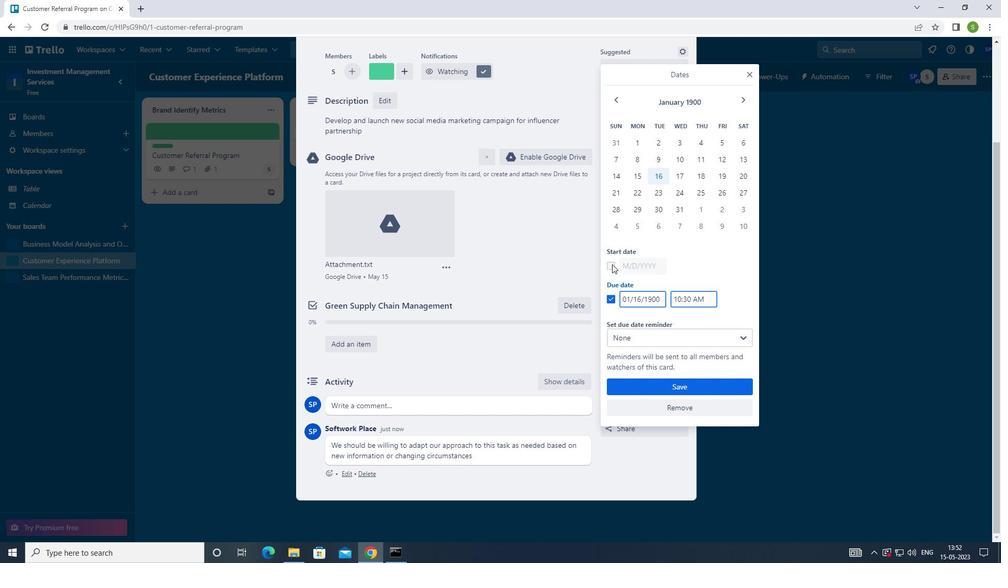 
Action: Mouse moved to (641, 261)
Screenshot: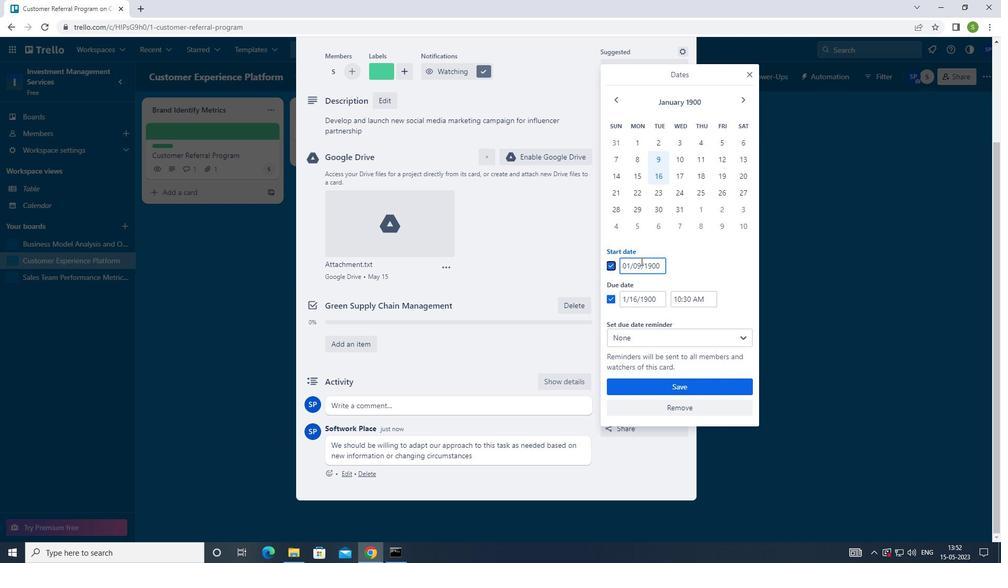 
Action: Mouse pressed left at (641, 261)
Screenshot: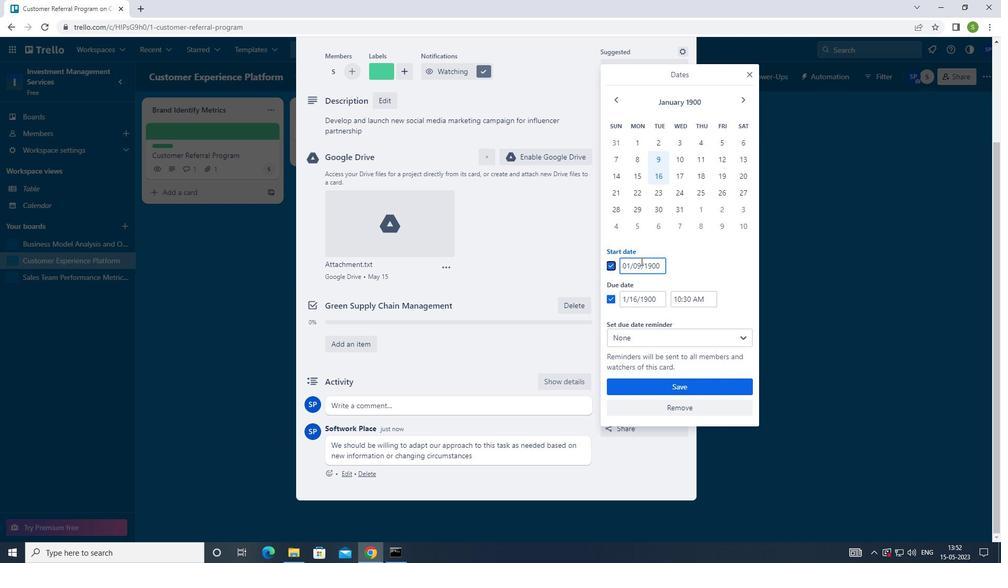 
Action: Mouse moved to (634, 262)
Screenshot: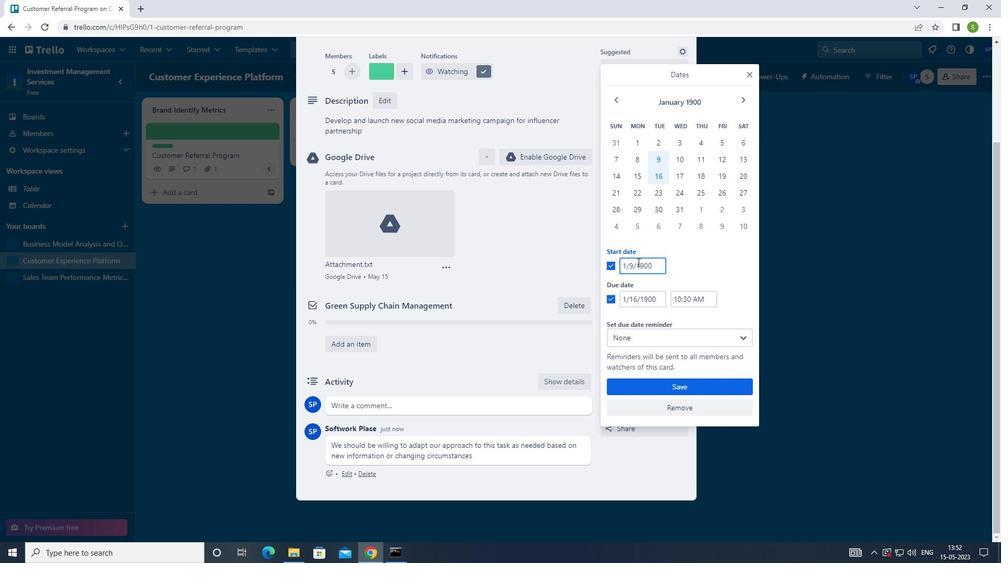 
Action: Mouse pressed left at (634, 262)
Screenshot: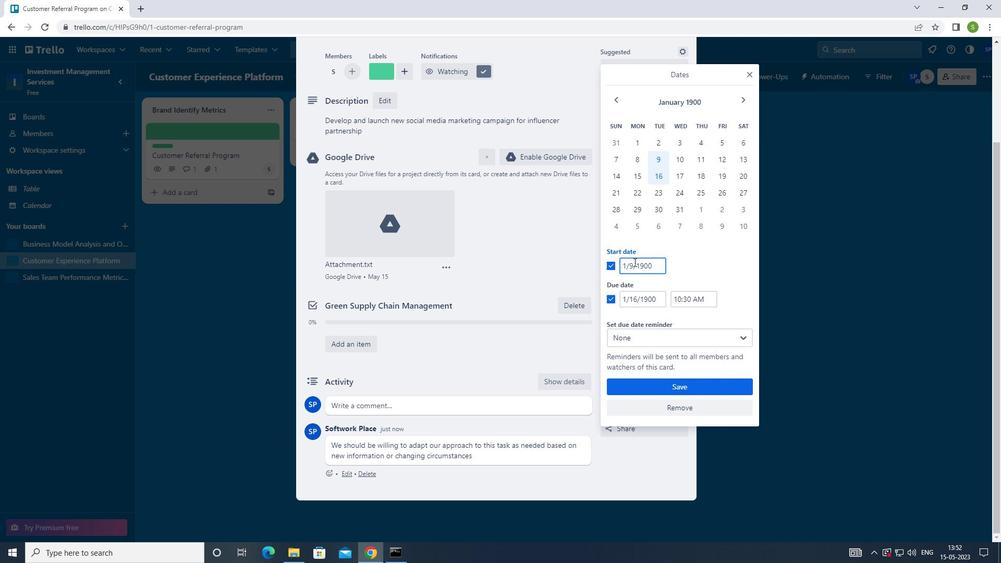 
Action: Mouse moved to (631, 265)
Screenshot: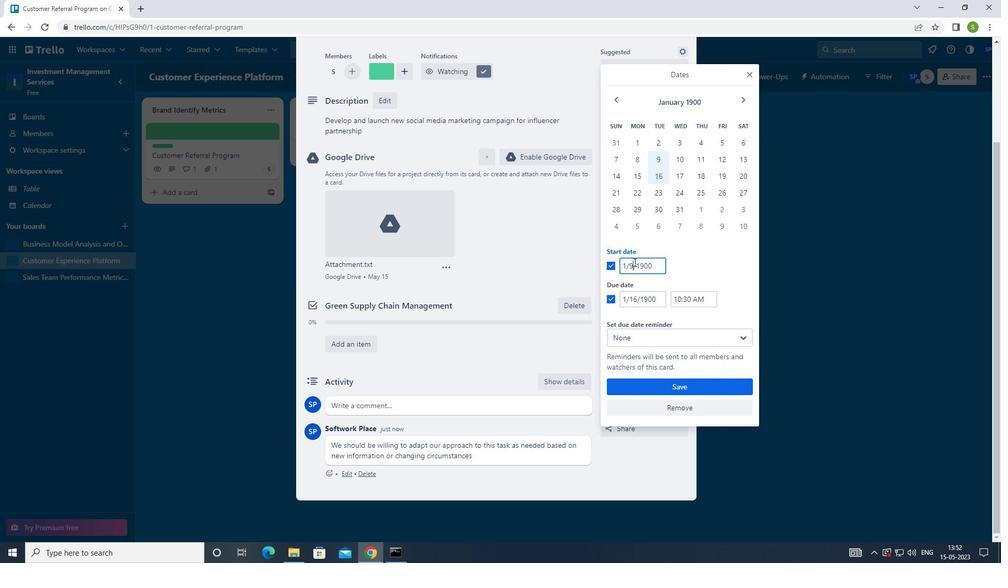 
Action: Key pressed <Key.backspace>01
Screenshot: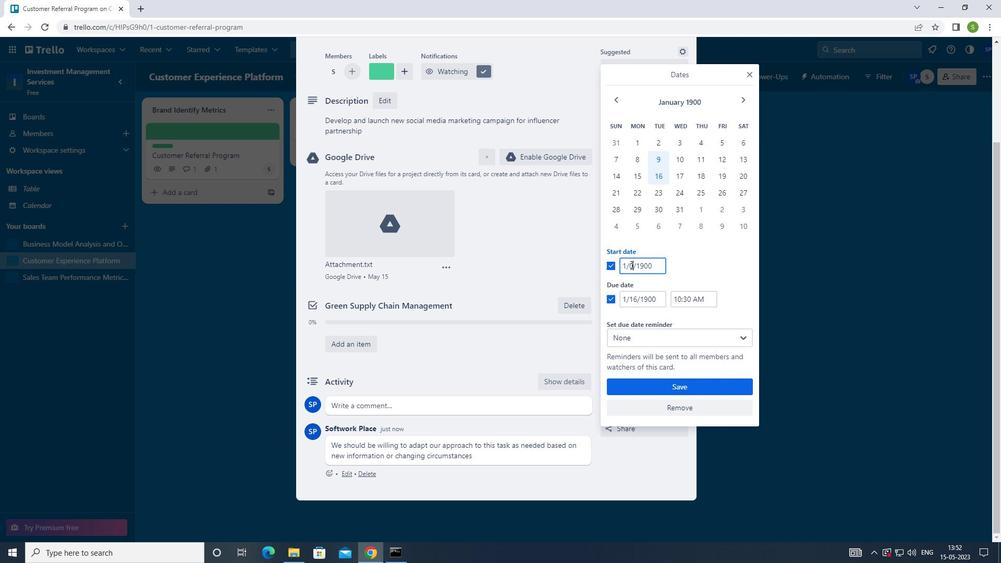 
Action: Mouse moved to (640, 296)
Screenshot: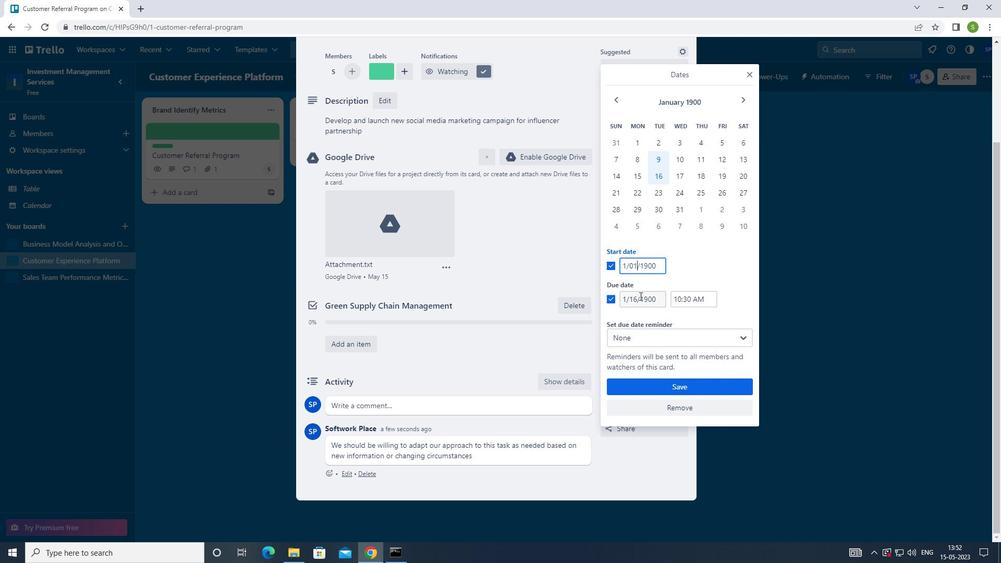 
Action: Mouse pressed left at (640, 296)
Screenshot: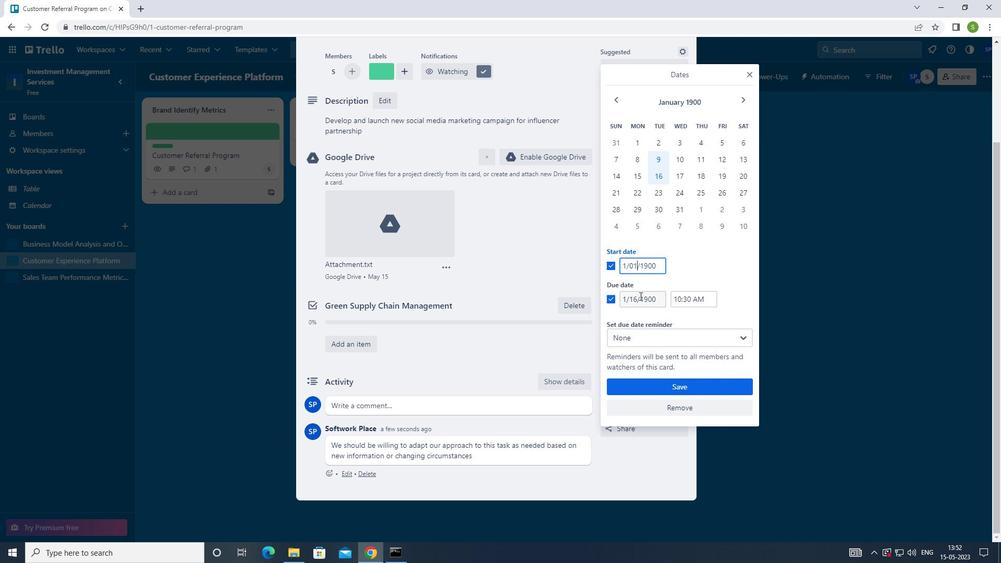 
Action: Mouse moved to (636, 299)
Screenshot: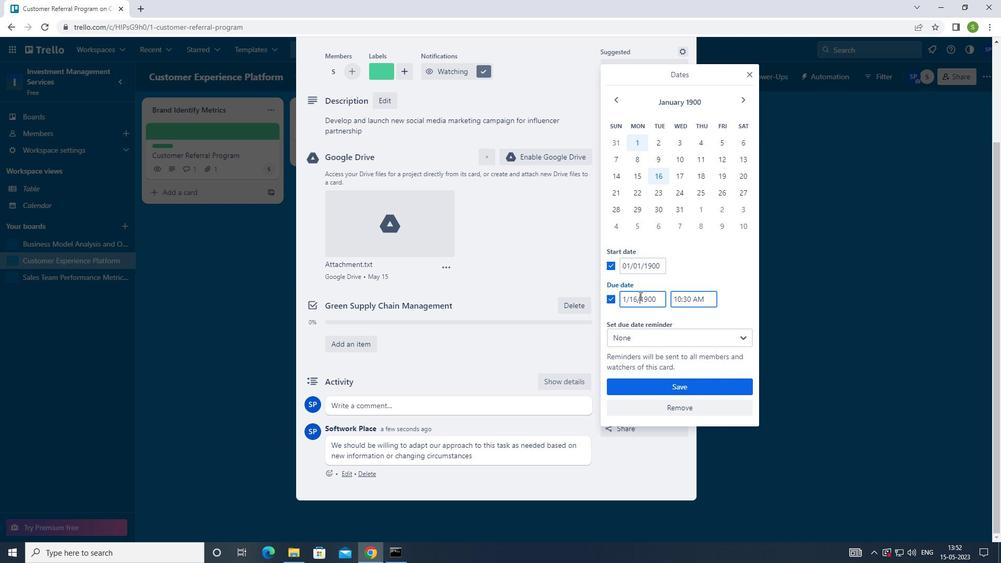 
Action: Mouse pressed left at (636, 299)
Screenshot: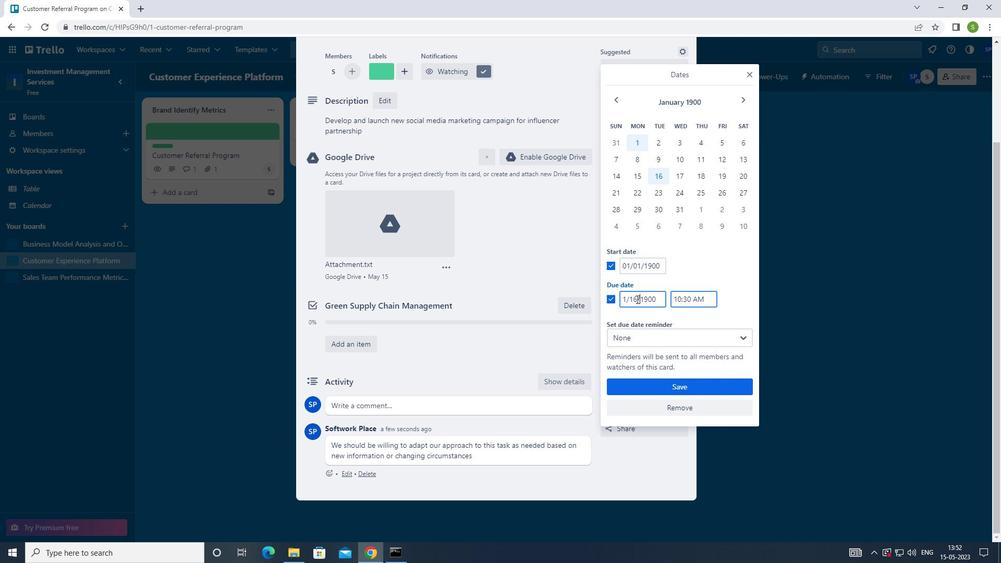 
Action: Mouse moved to (636, 300)
Screenshot: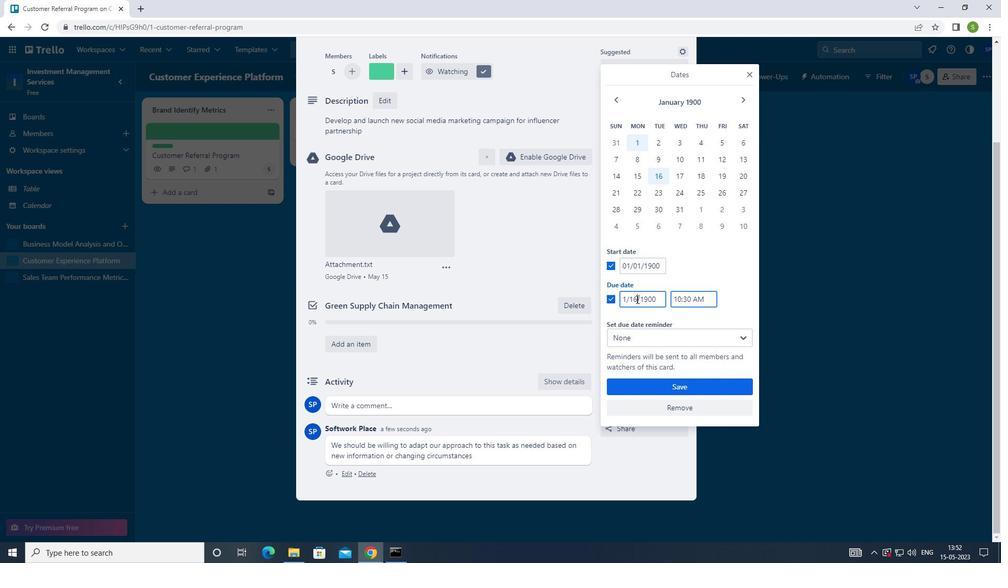 
Action: Key pressed <Key.backspace><Key.backspace>08
Screenshot: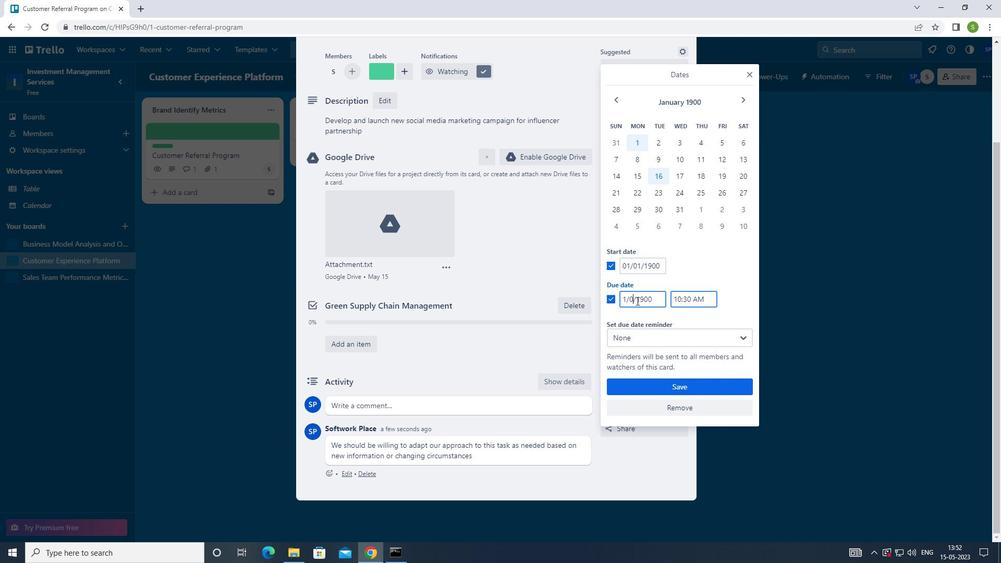 
Action: Mouse moved to (633, 386)
Screenshot: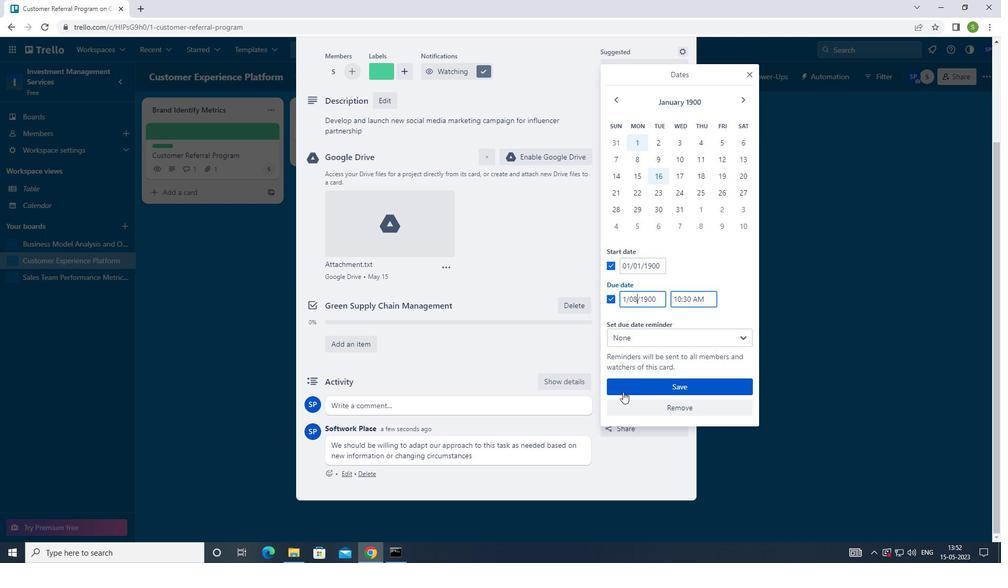 
Action: Mouse pressed left at (633, 386)
Screenshot: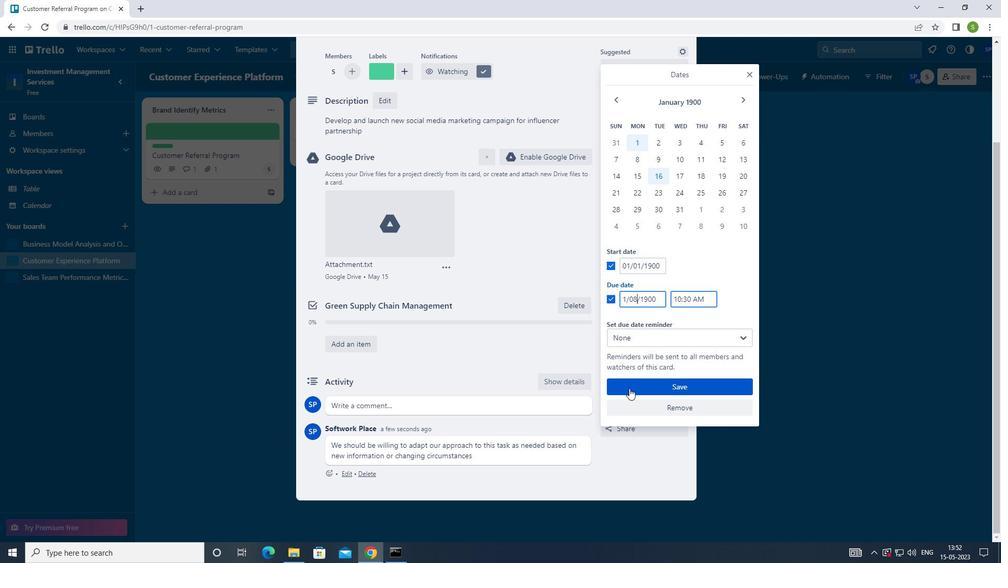 
Action: Mouse moved to (639, 382)
Screenshot: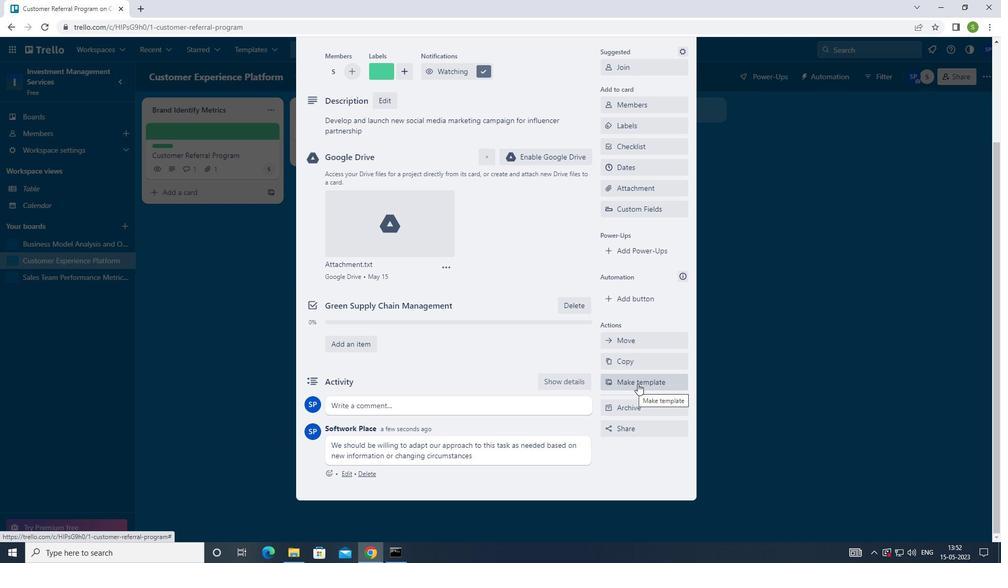 
Action: Key pressed <Key.f8>
Screenshot: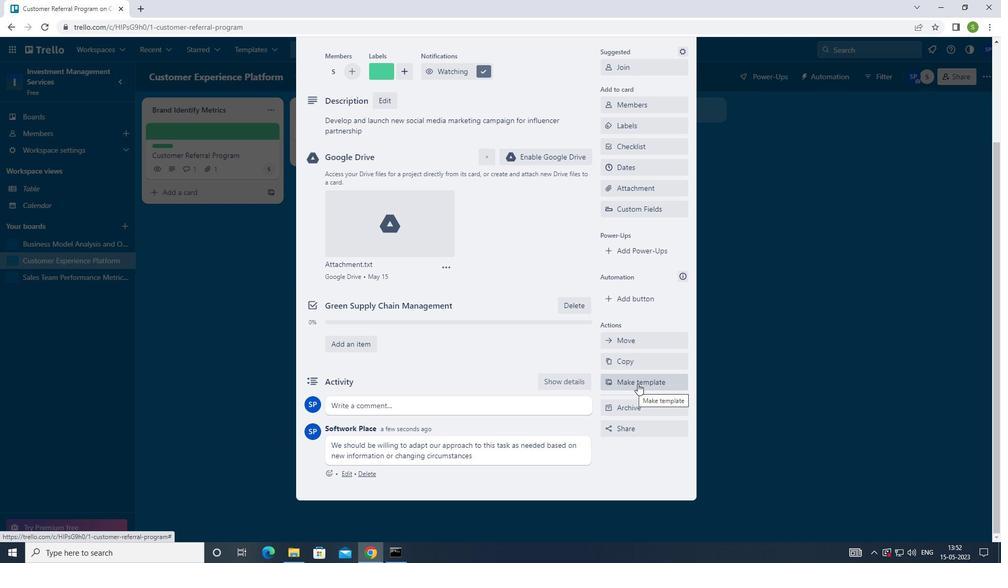 
